 Task: Look for space in Emmiganūr, India from 15th June, 2023 to 21st June, 2023 for 5 adults in price range Rs.14000 to Rs.25000. Place can be entire place with 3 bedrooms having 3 beds and 3 bathrooms. Property type can be house, flat, guest house. Amenities needed are: washing machine. Booking option can be shelf check-in. Required host language is English.
Action: Mouse moved to (444, 115)
Screenshot: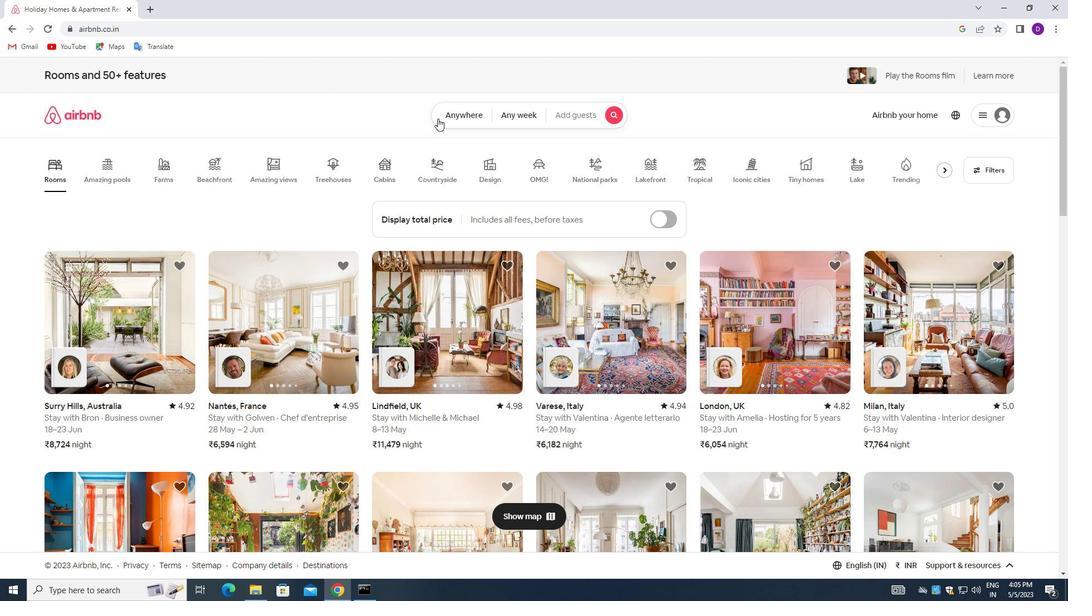 
Action: Mouse pressed left at (444, 115)
Screenshot: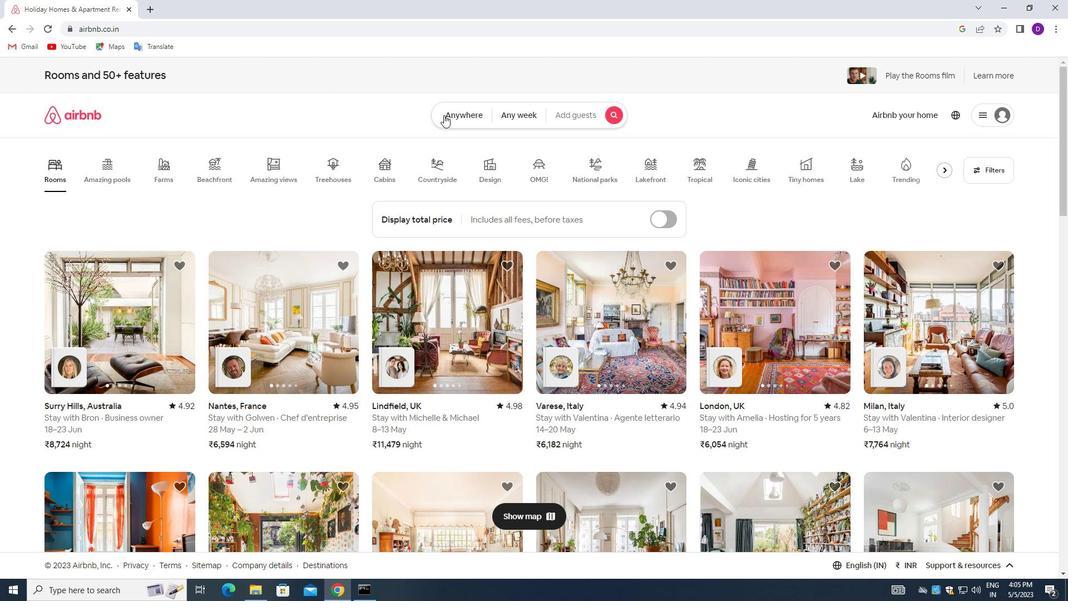 
Action: Mouse moved to (419, 151)
Screenshot: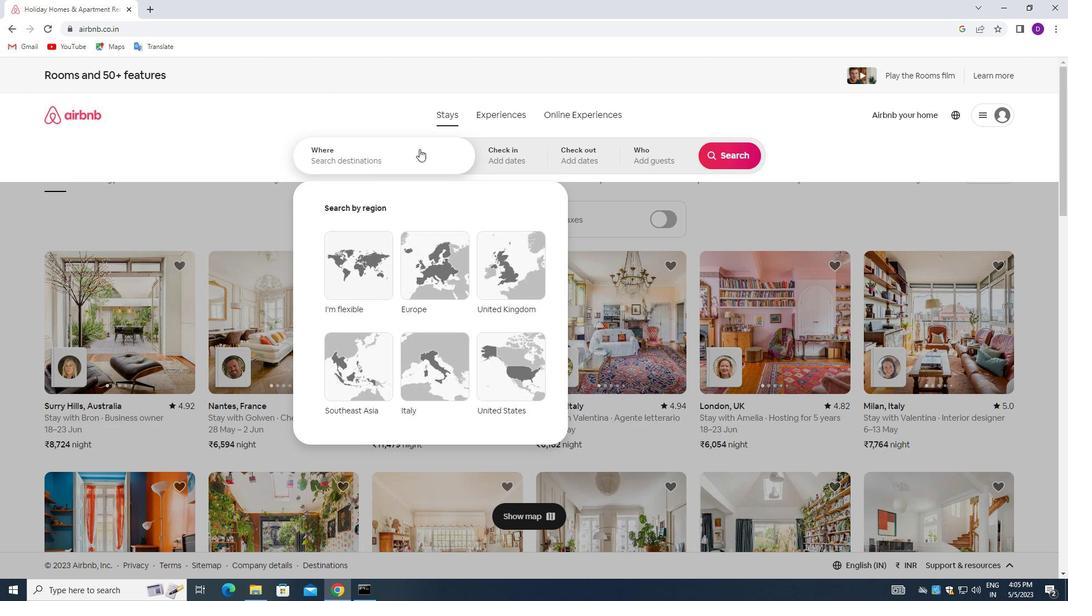 
Action: Mouse pressed left at (419, 151)
Screenshot: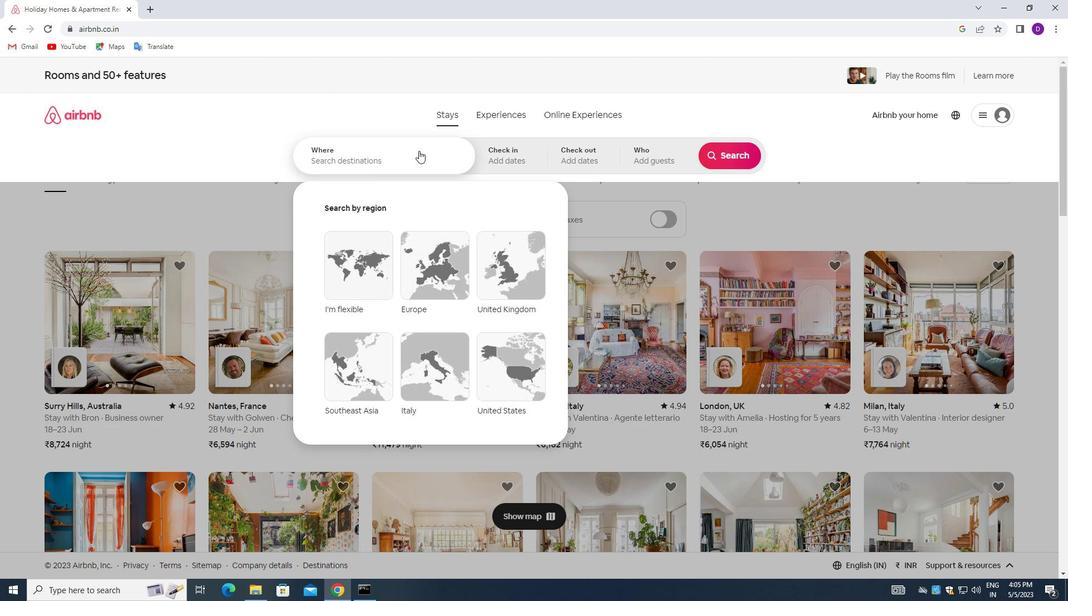 
Action: Mouse moved to (228, 194)
Screenshot: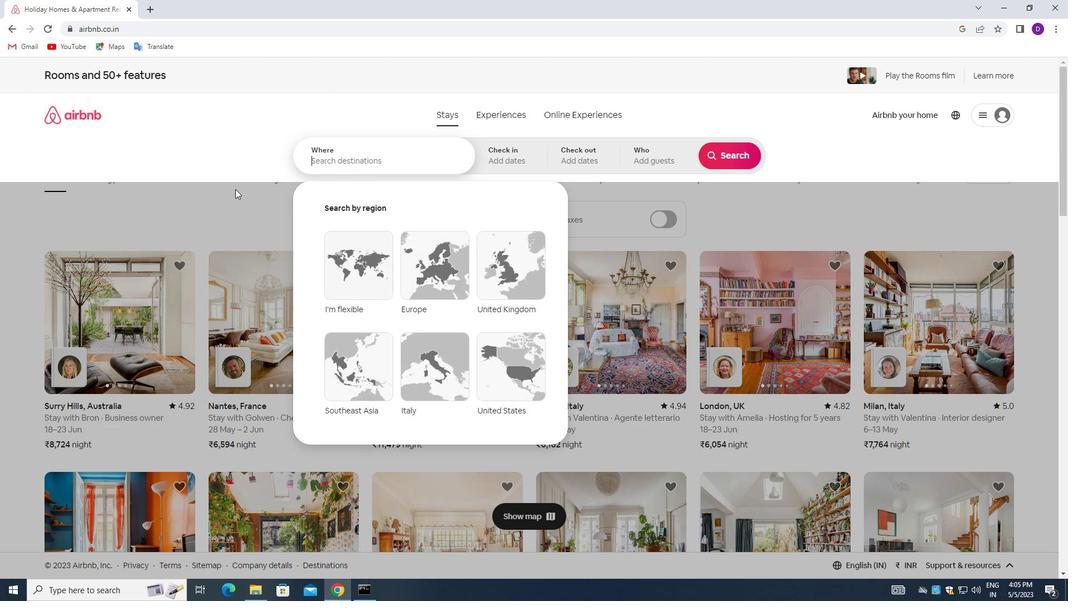 
Action: Key pressed <Key.shift_r>Emmiganur,<Key.space><Key.shift>INDIA<Key.enter>
Screenshot: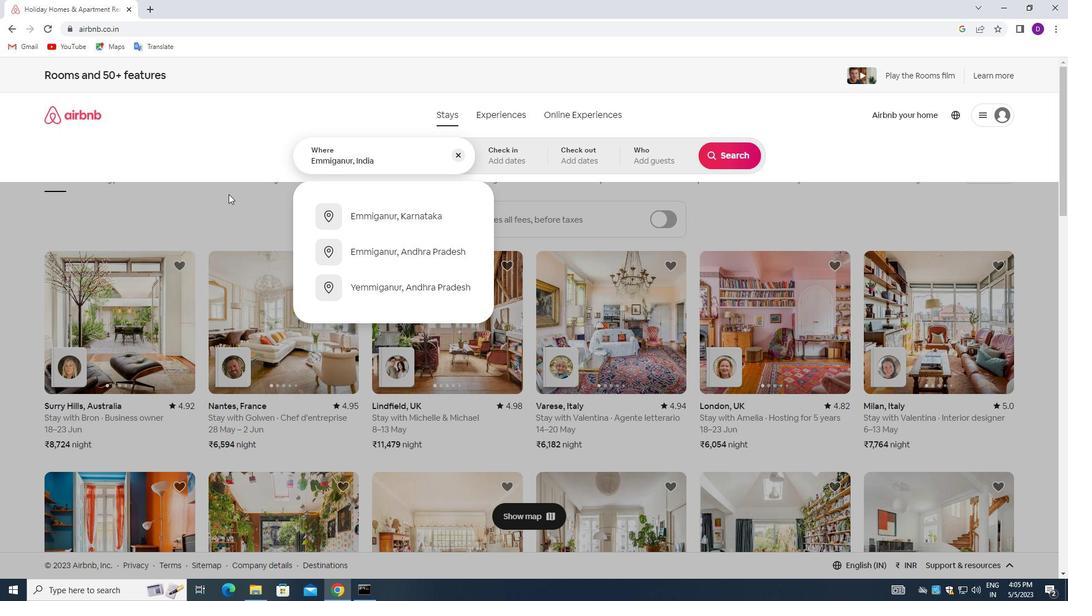 
Action: Mouse moved to (666, 336)
Screenshot: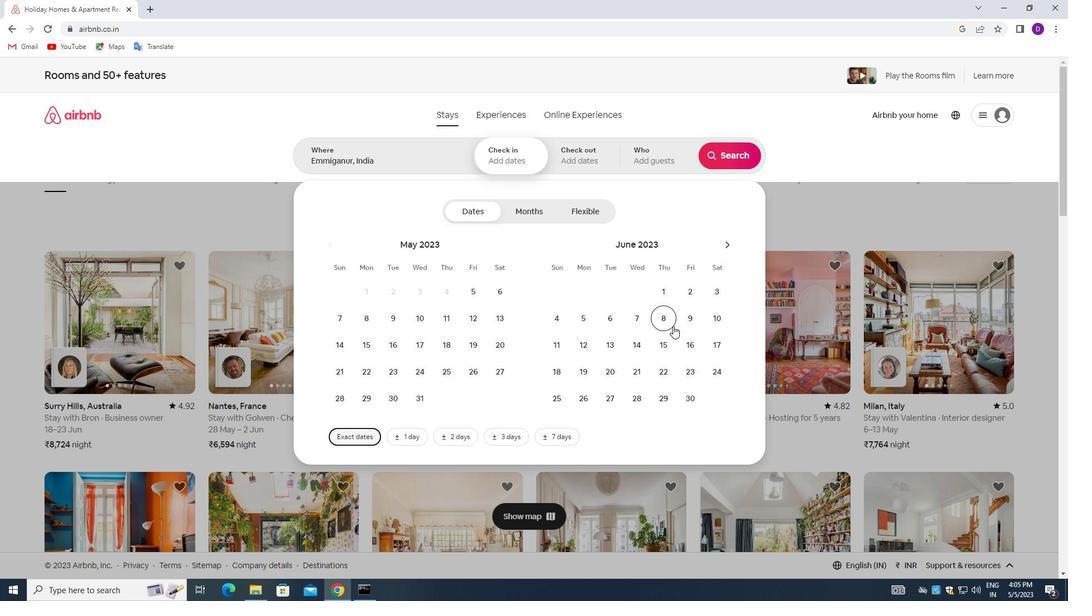 
Action: Mouse pressed left at (666, 336)
Screenshot: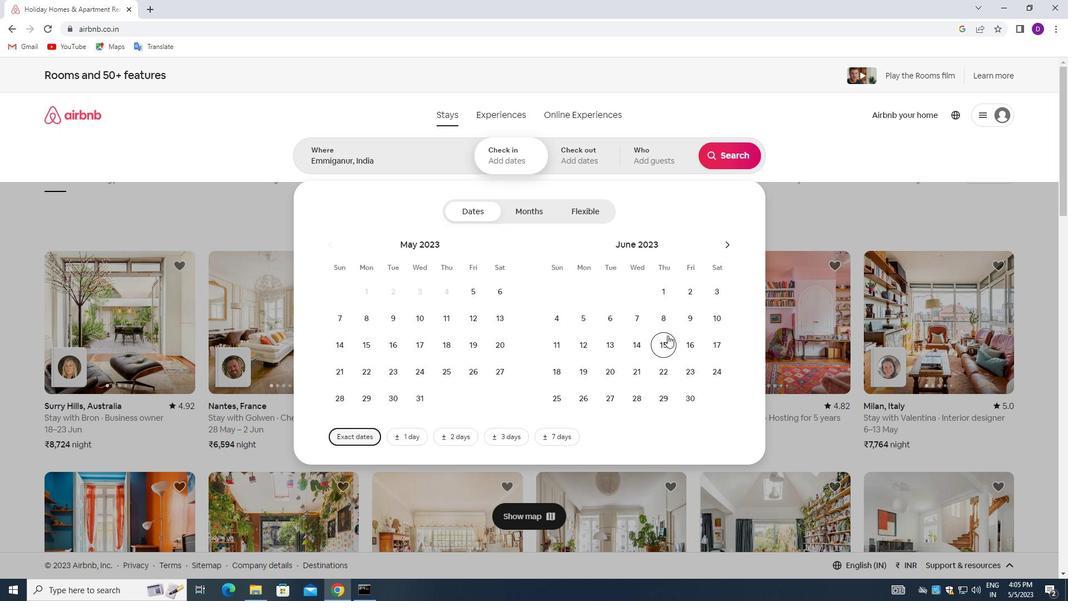 
Action: Mouse moved to (641, 365)
Screenshot: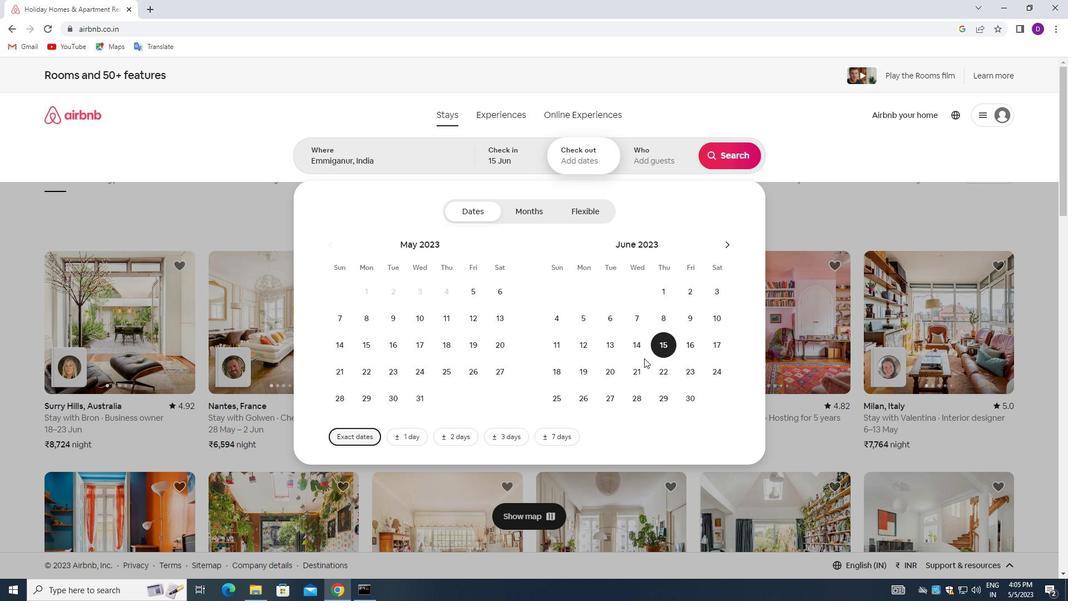 
Action: Mouse pressed left at (641, 365)
Screenshot: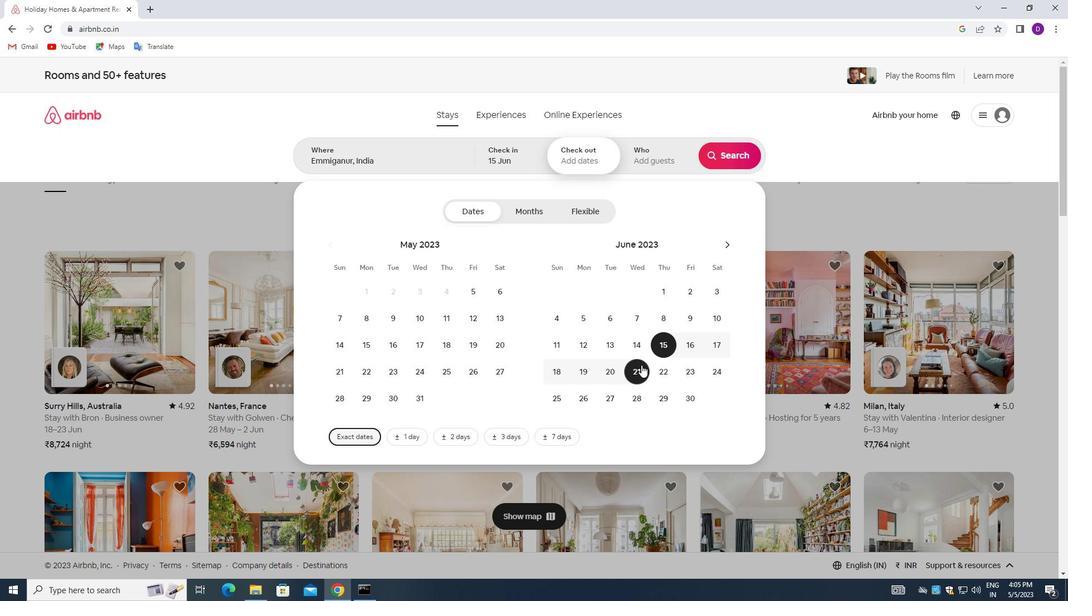 
Action: Mouse moved to (642, 144)
Screenshot: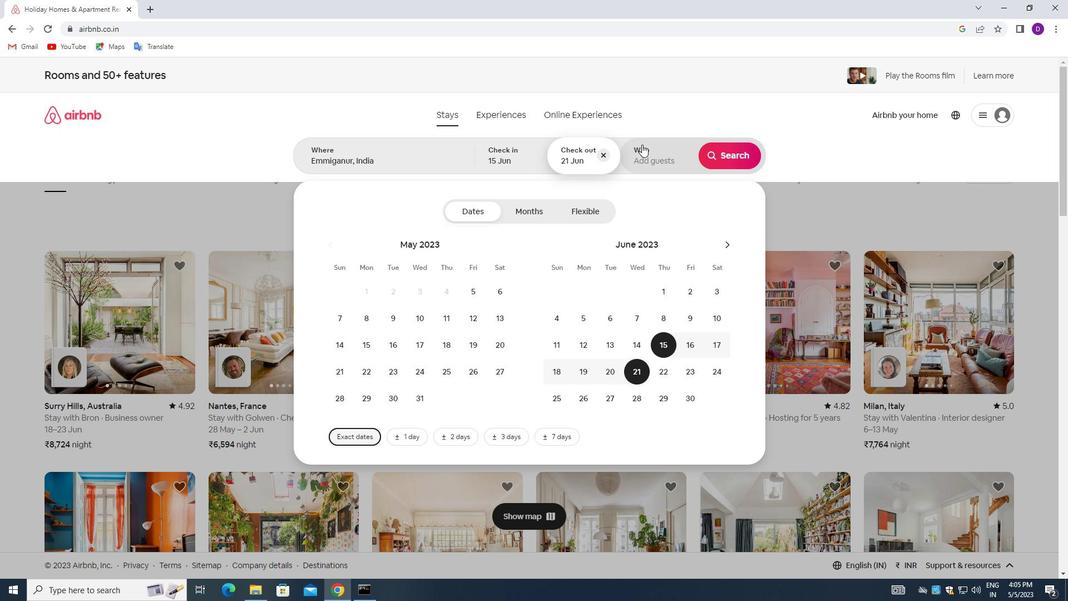 
Action: Mouse pressed left at (642, 144)
Screenshot: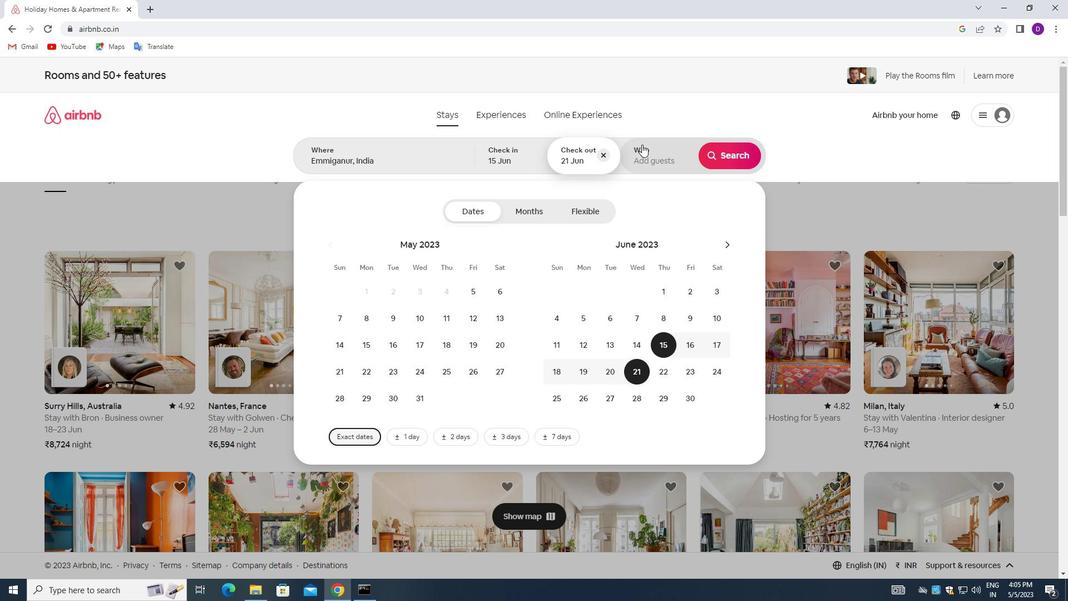 
Action: Mouse moved to (737, 215)
Screenshot: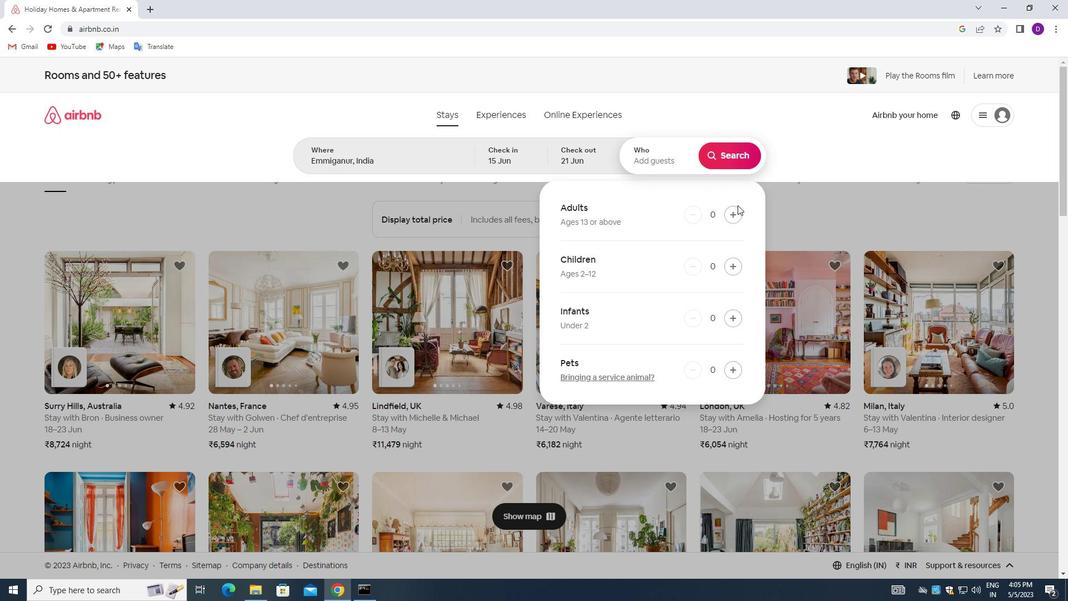 
Action: Mouse pressed left at (737, 215)
Screenshot: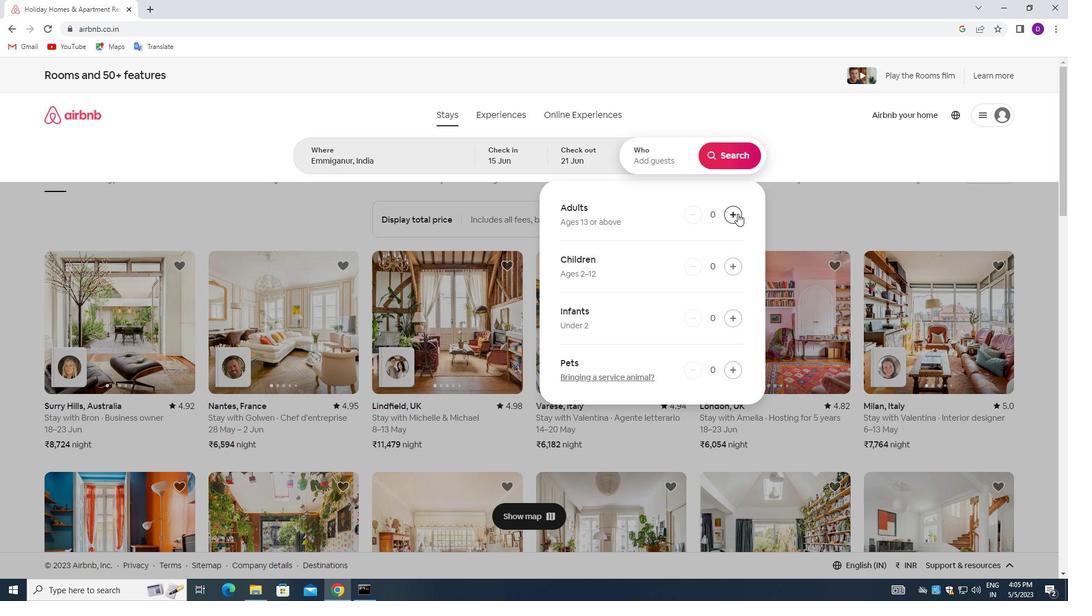 
Action: Mouse moved to (737, 215)
Screenshot: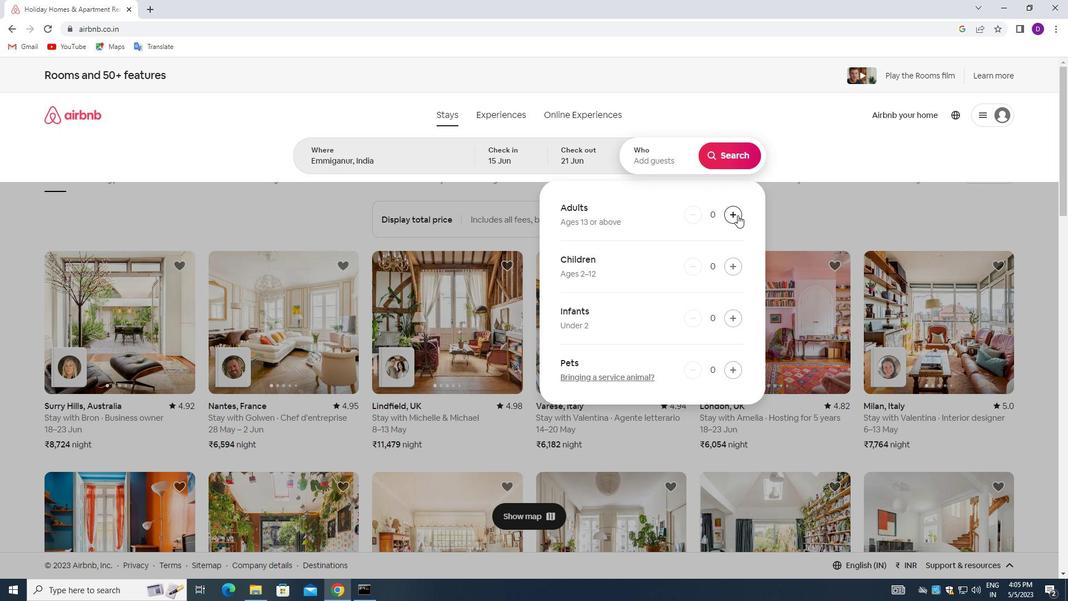 
Action: Mouse pressed left at (737, 215)
Screenshot: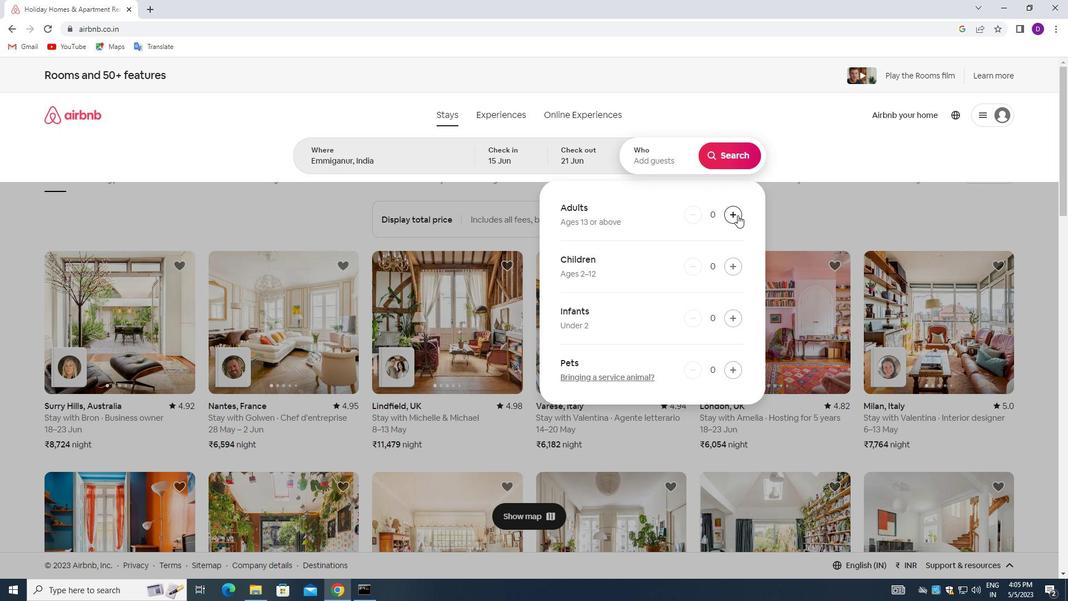 
Action: Mouse moved to (738, 215)
Screenshot: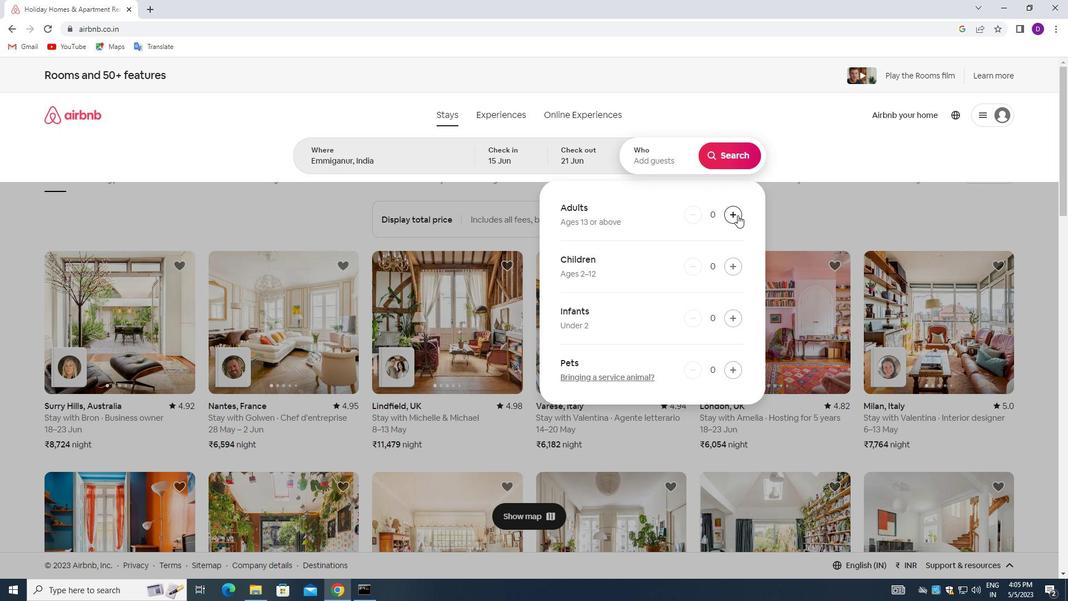 
Action: Mouse pressed left at (738, 215)
Screenshot: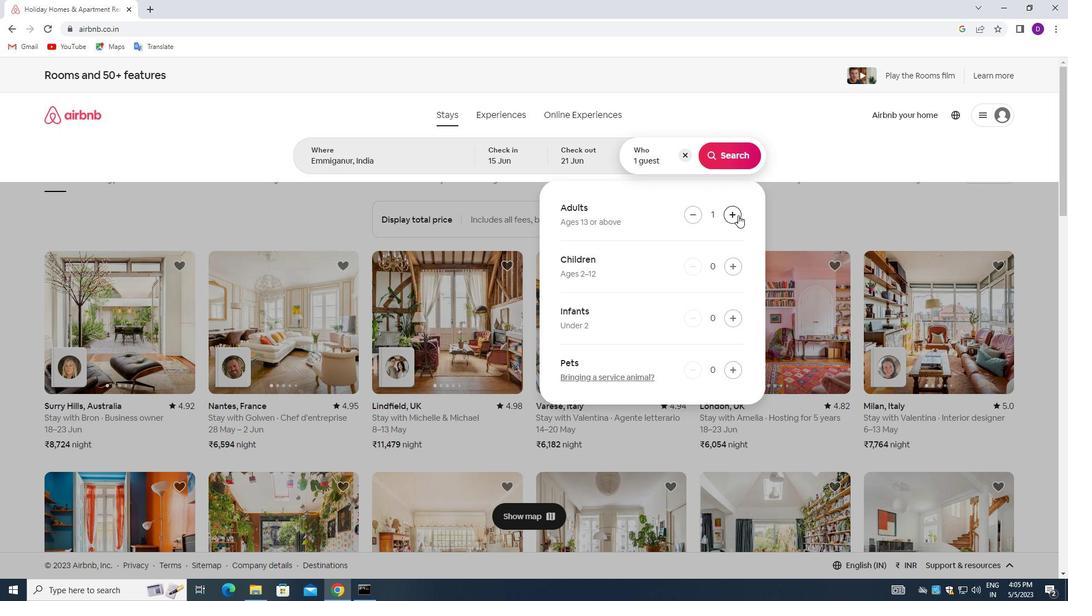 
Action: Mouse moved to (738, 215)
Screenshot: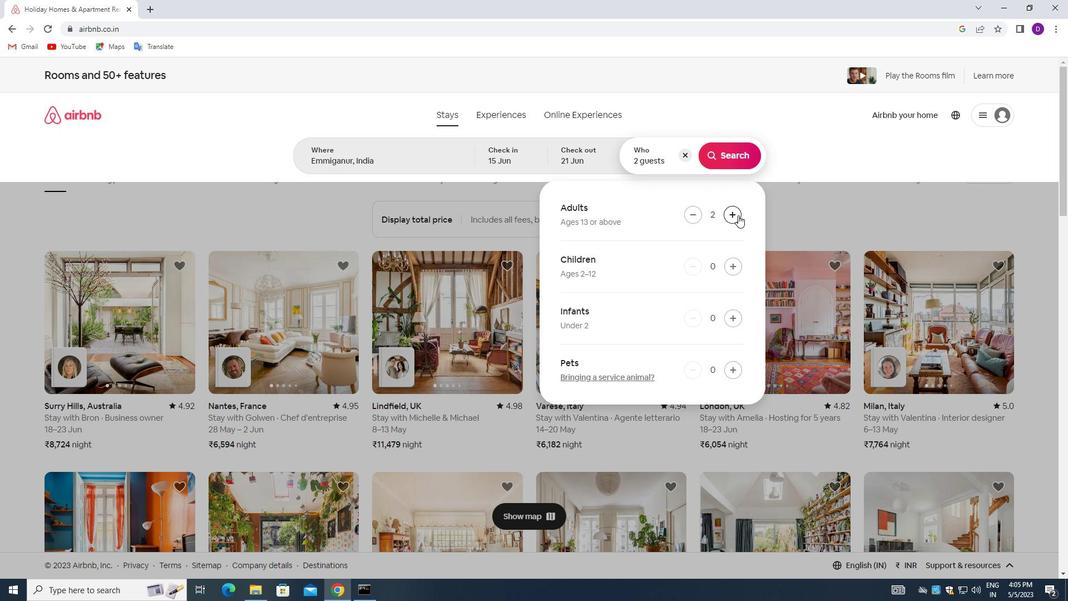 
Action: Mouse pressed left at (738, 215)
Screenshot: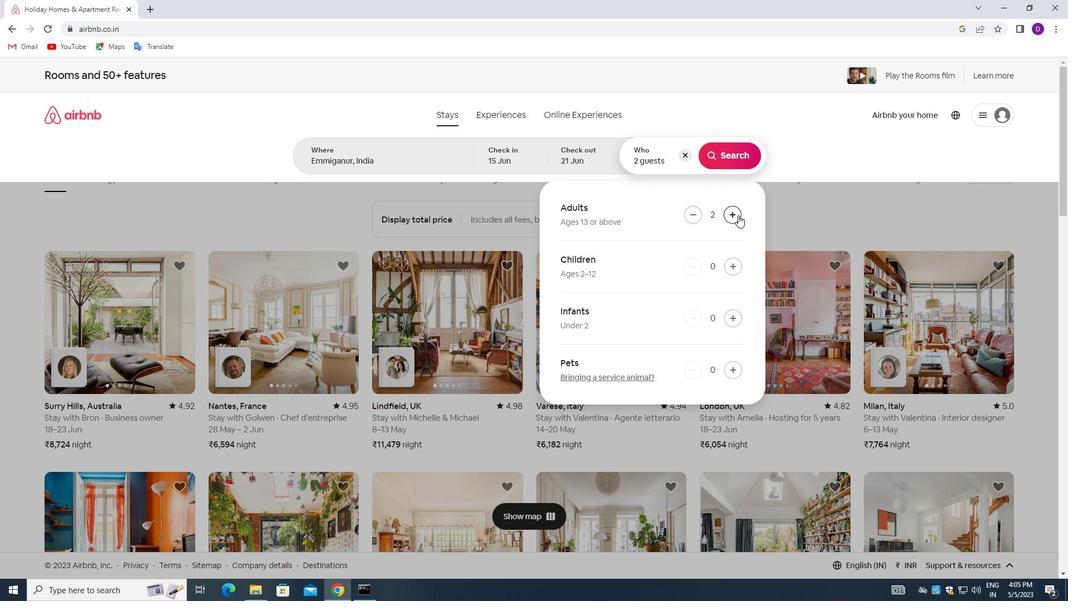 
Action: Mouse moved to (739, 215)
Screenshot: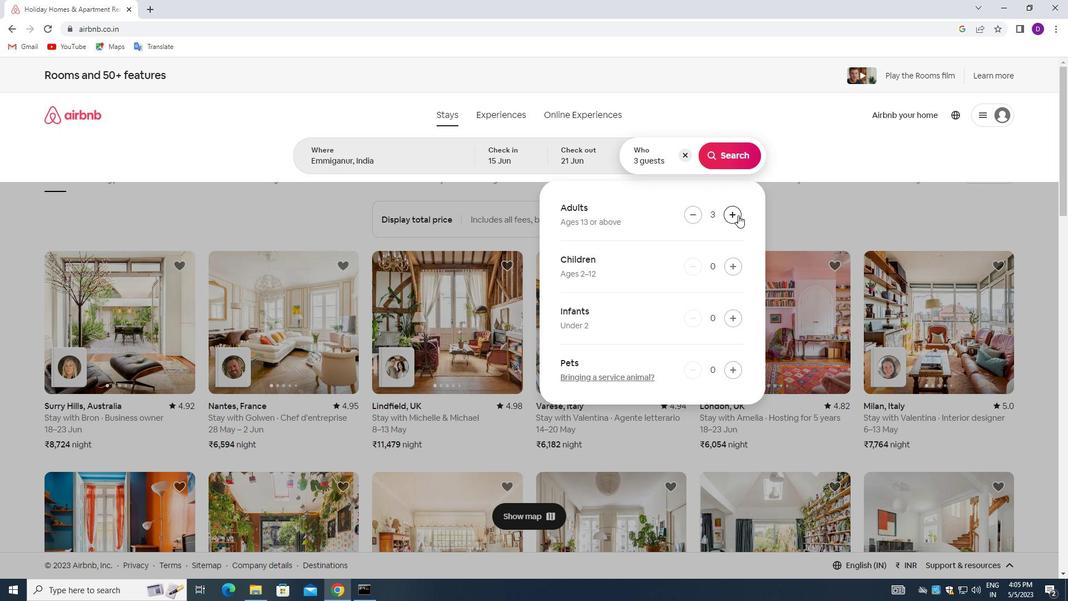 
Action: Mouse pressed left at (739, 215)
Screenshot: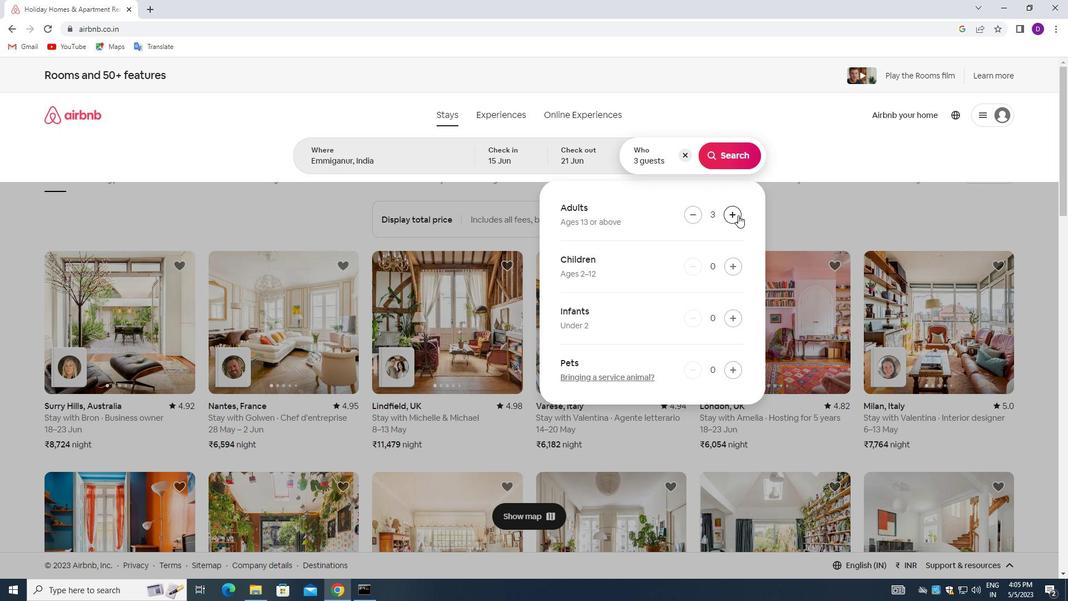 
Action: Mouse moved to (729, 158)
Screenshot: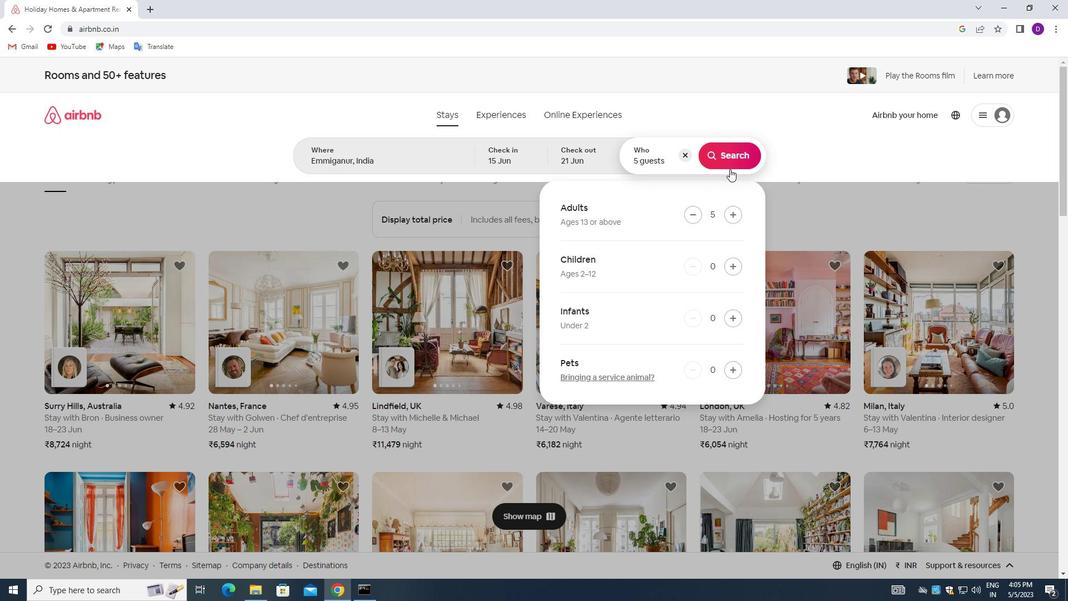 
Action: Mouse pressed left at (729, 158)
Screenshot: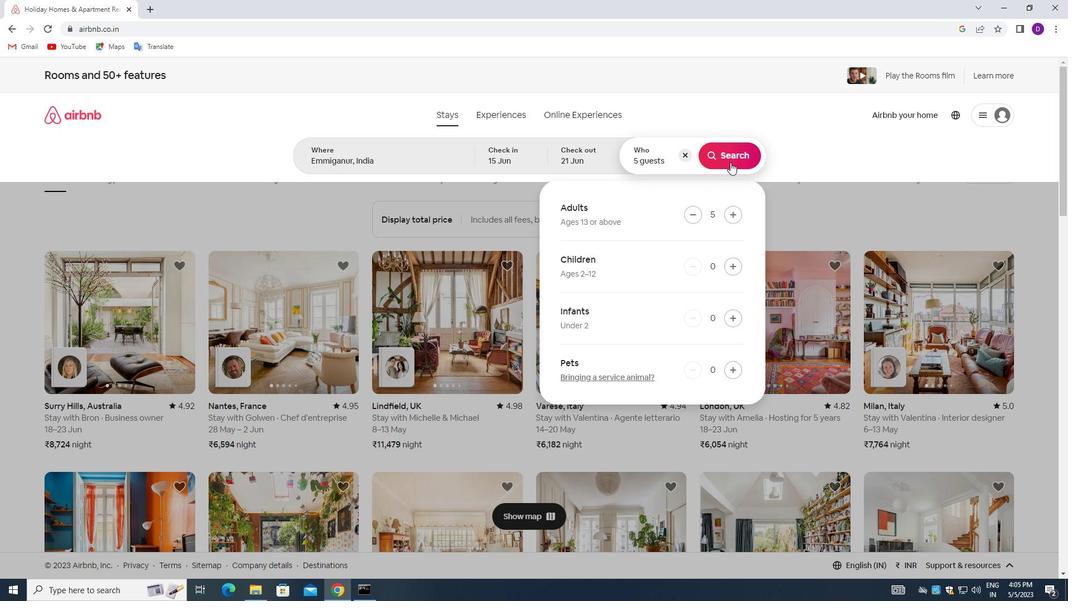 
Action: Mouse moved to (1009, 121)
Screenshot: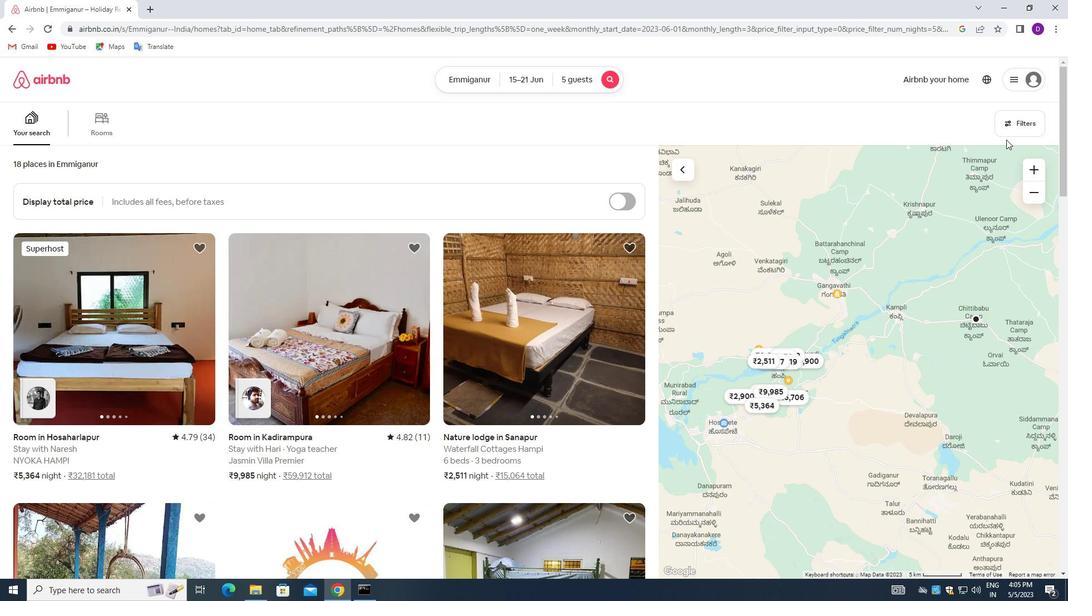 
Action: Mouse pressed left at (1009, 121)
Screenshot: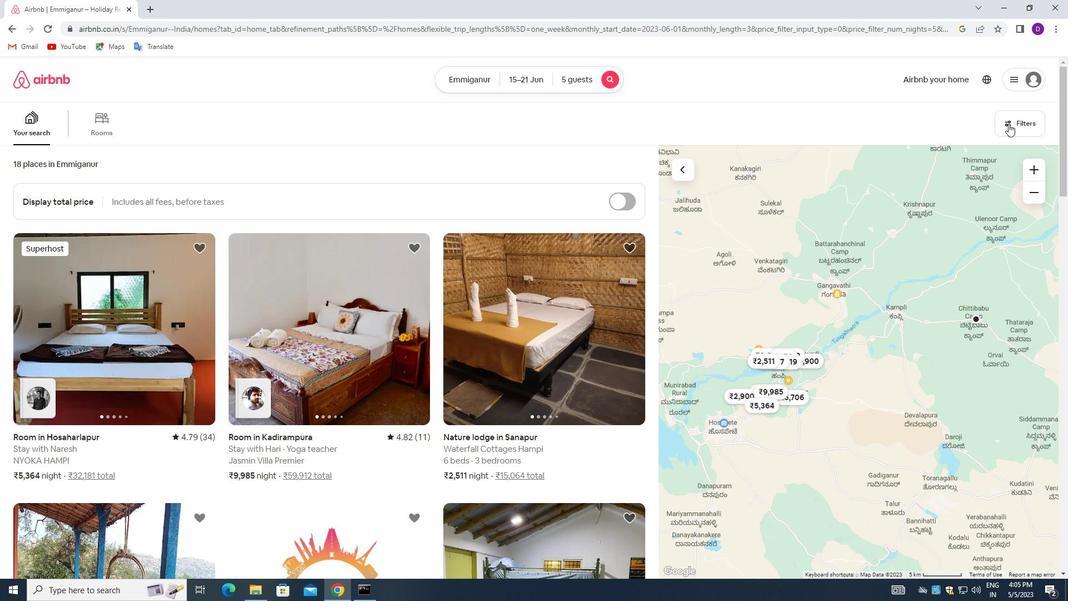 
Action: Mouse moved to (385, 396)
Screenshot: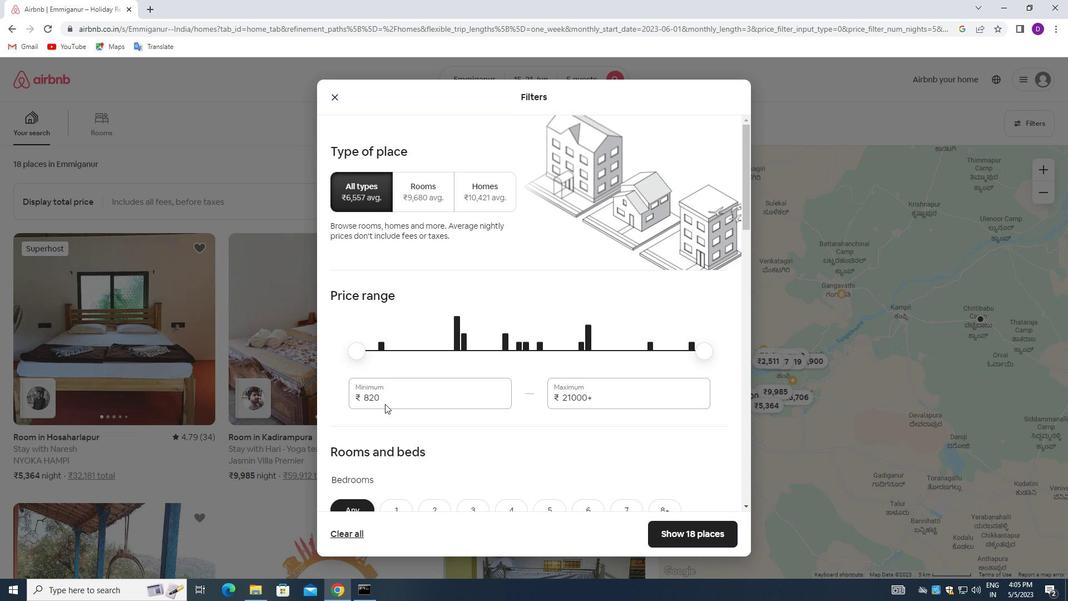 
Action: Mouse pressed left at (385, 396)
Screenshot: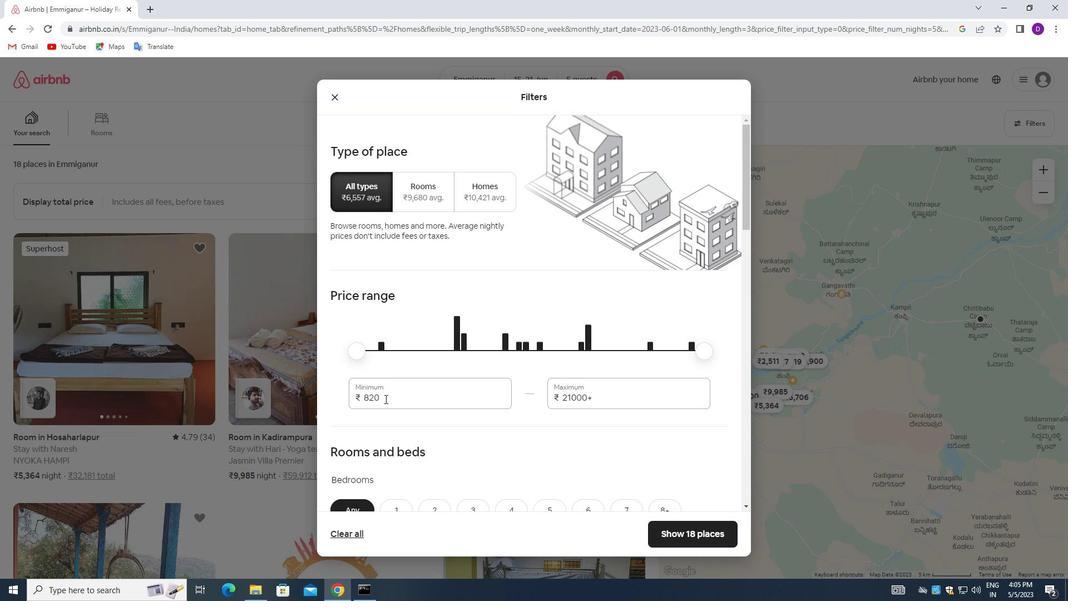 
Action: Mouse pressed left at (385, 396)
Screenshot: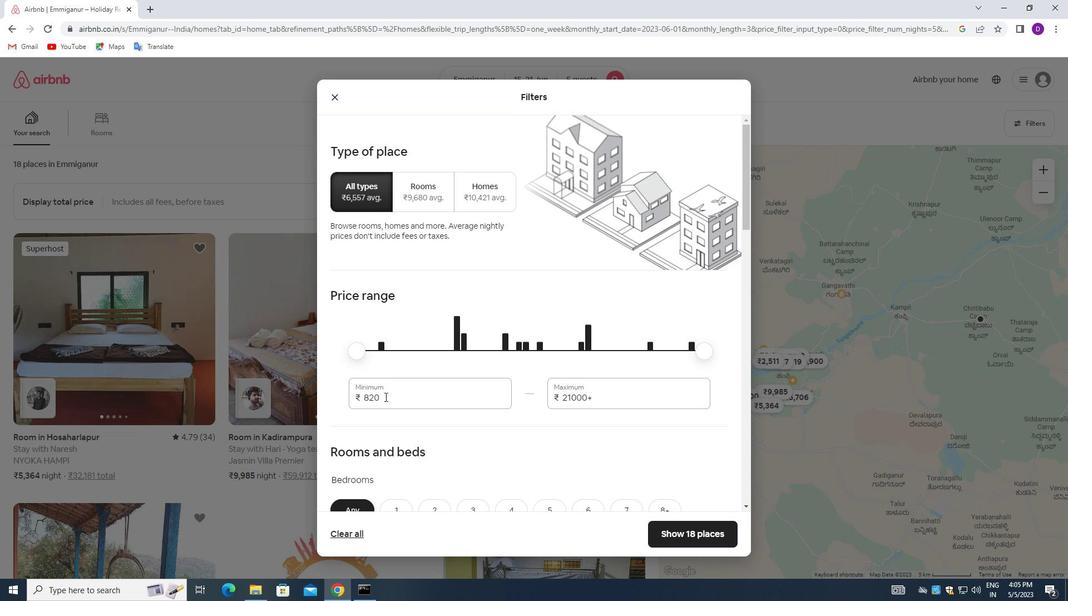 
Action: Key pressed 14000<Key.tab>25000
Screenshot: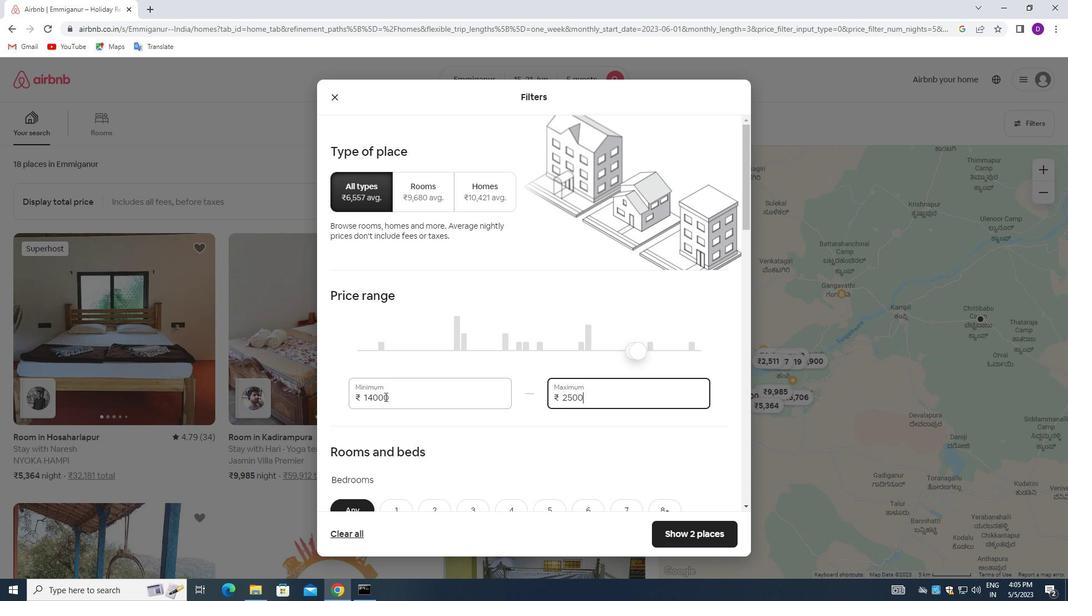 
Action: Mouse moved to (509, 448)
Screenshot: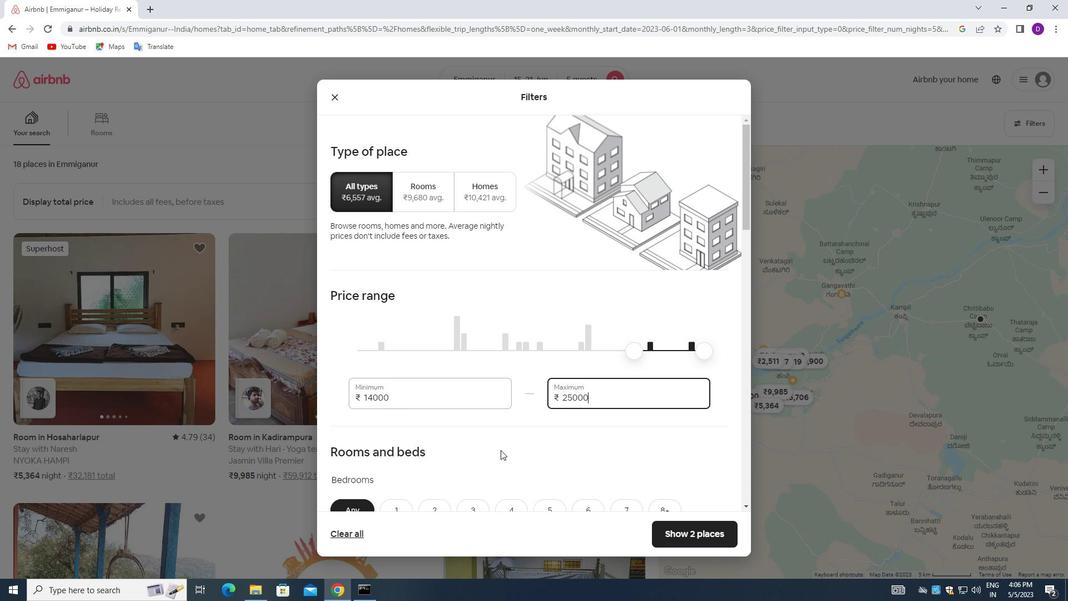 
Action: Mouse scrolled (509, 448) with delta (0, 0)
Screenshot: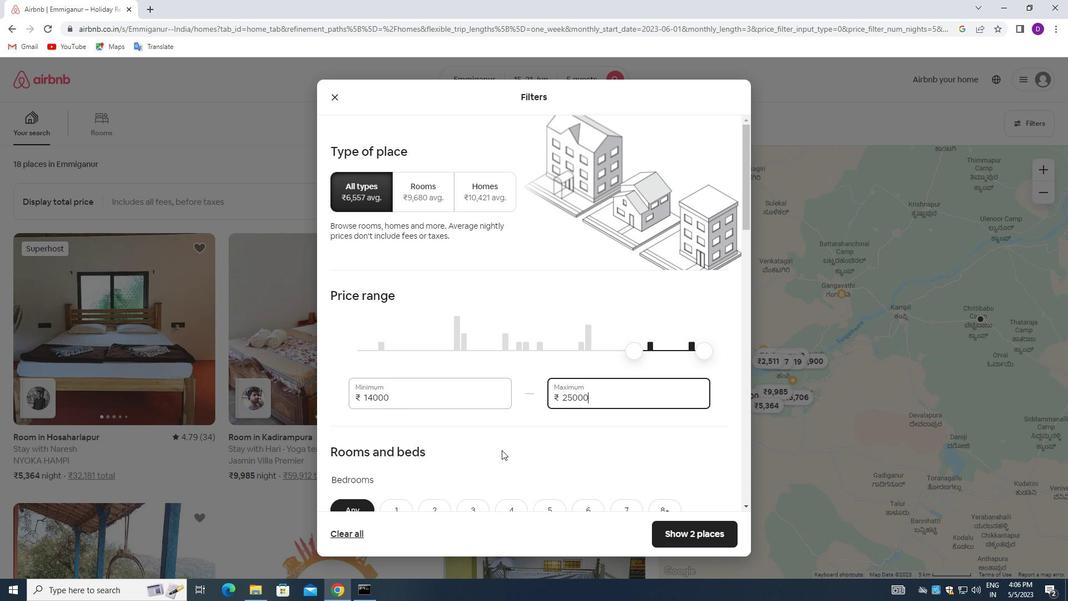 
Action: Mouse scrolled (509, 448) with delta (0, 0)
Screenshot: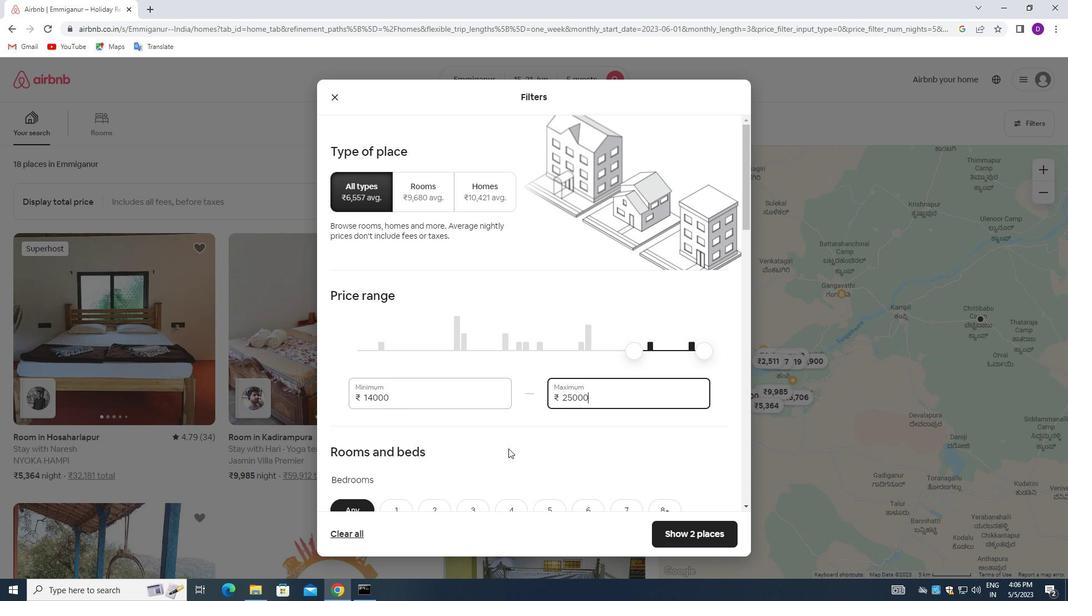
Action: Mouse scrolled (509, 448) with delta (0, 0)
Screenshot: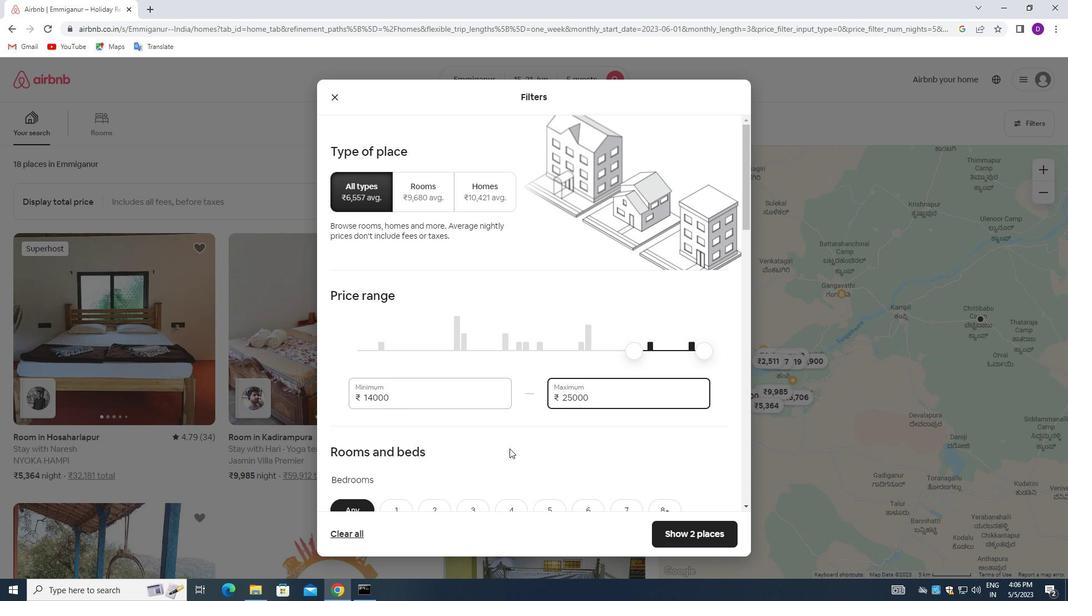 
Action: Mouse moved to (479, 348)
Screenshot: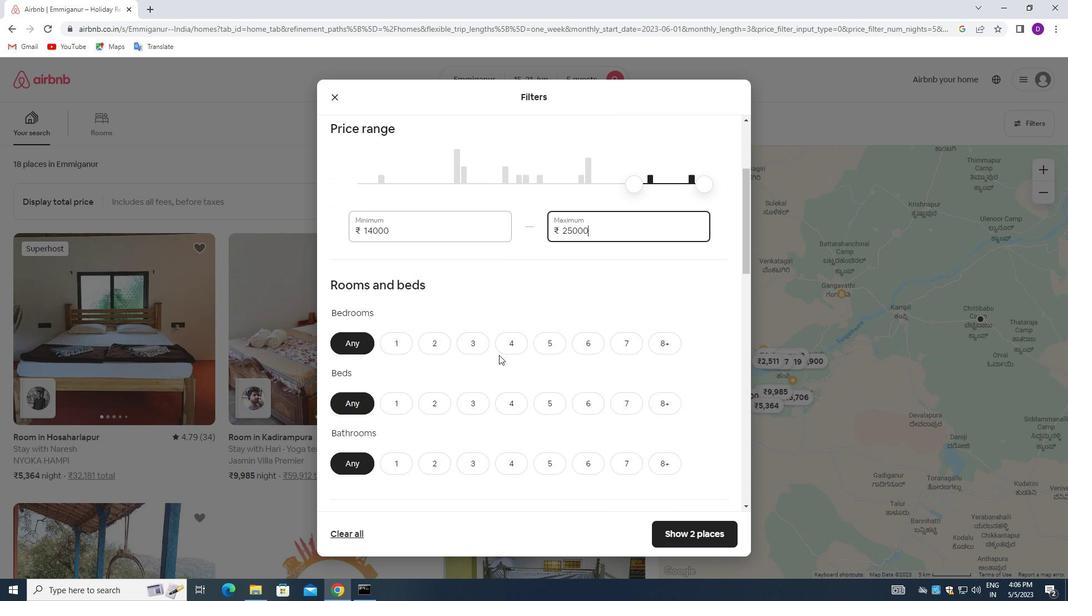 
Action: Mouse pressed left at (479, 348)
Screenshot: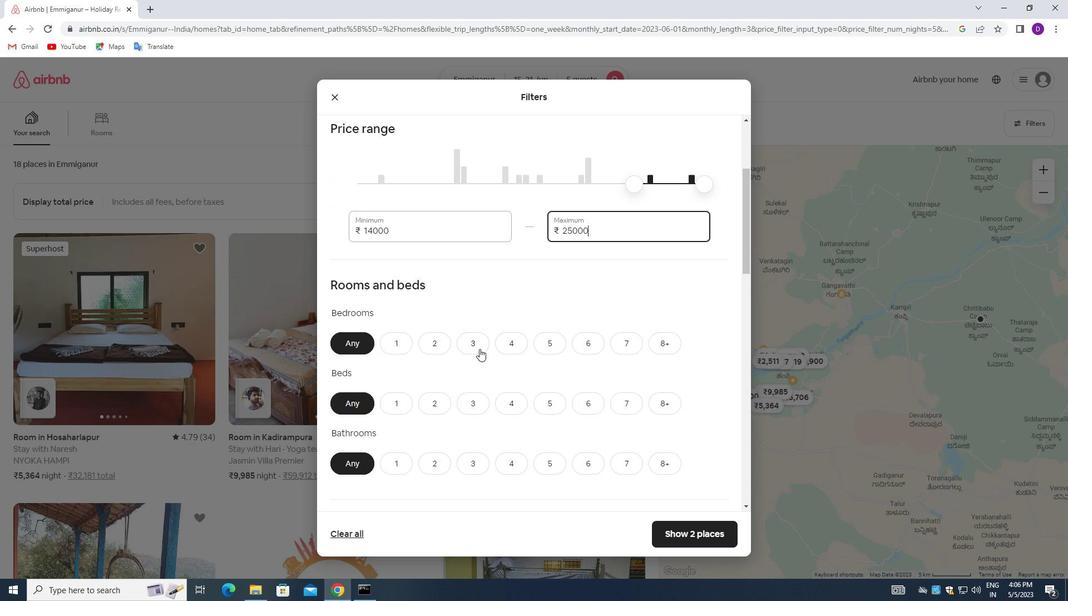 
Action: Mouse moved to (481, 398)
Screenshot: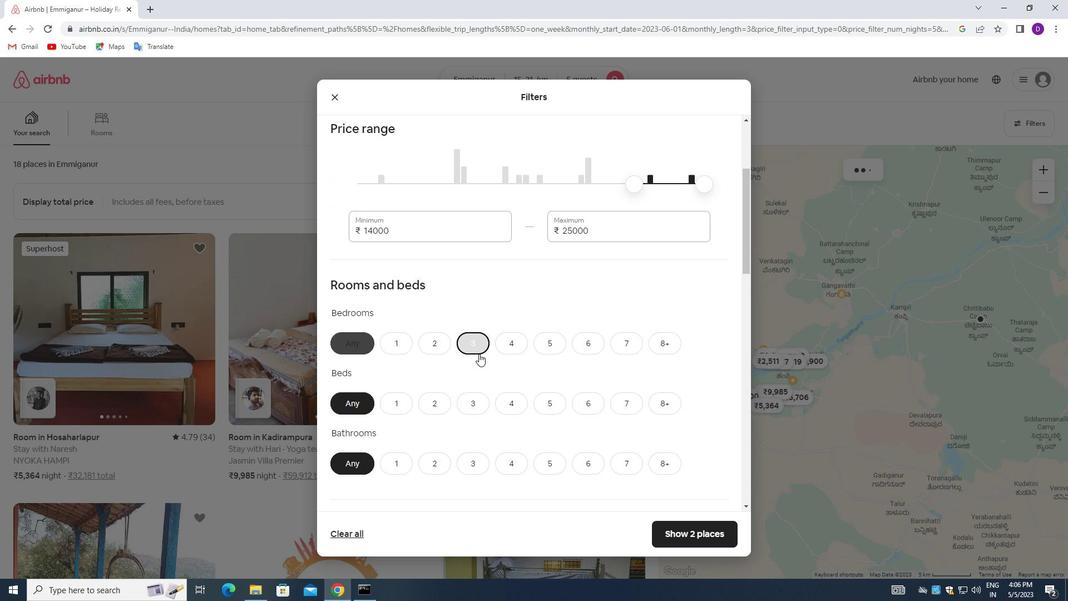 
Action: Mouse pressed left at (481, 398)
Screenshot: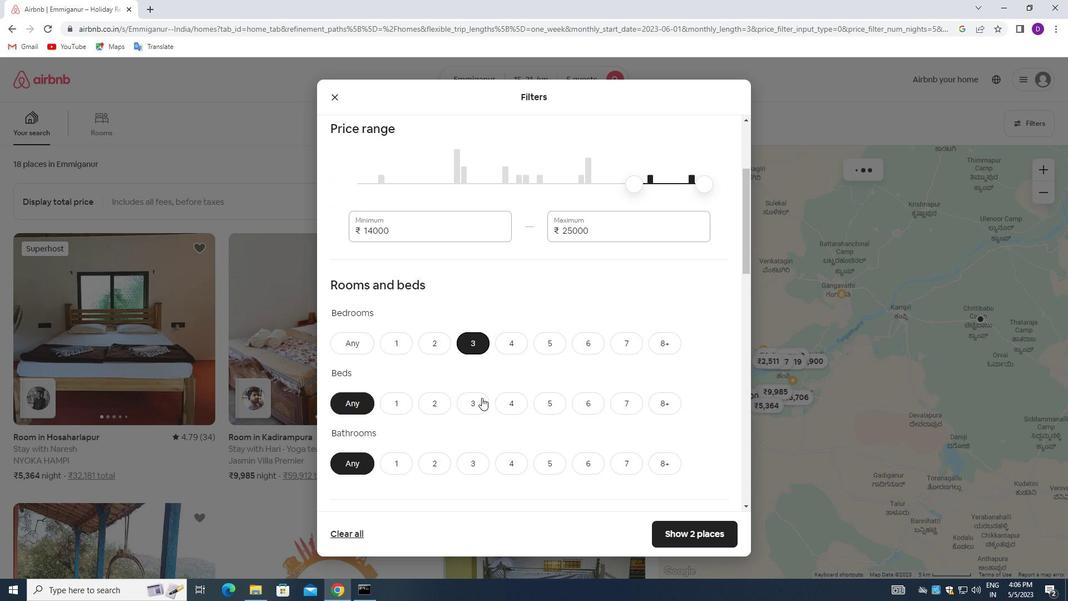 
Action: Mouse moved to (473, 470)
Screenshot: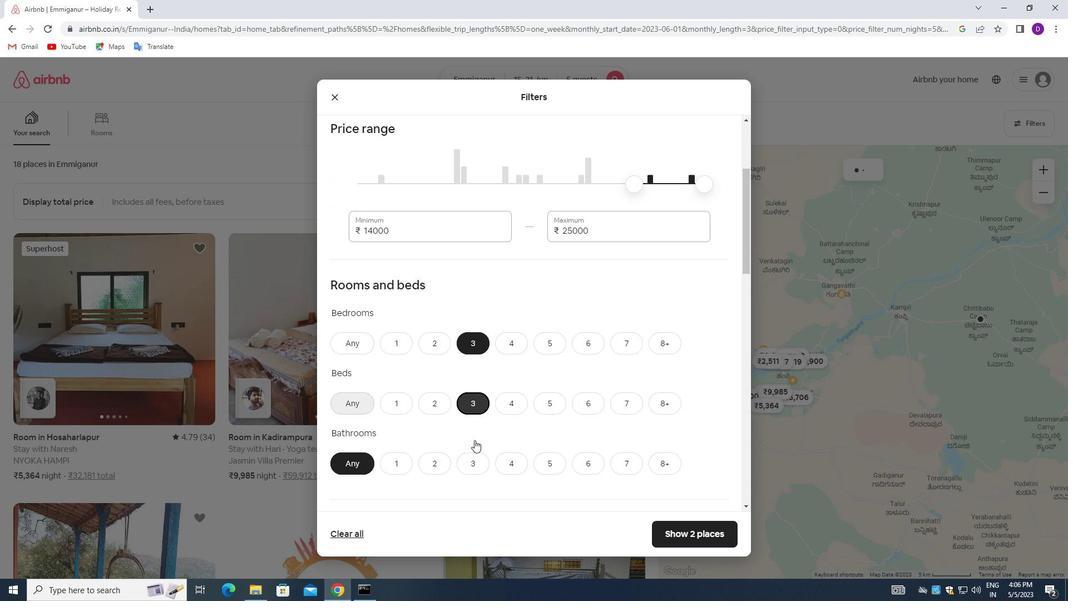 
Action: Mouse pressed left at (473, 470)
Screenshot: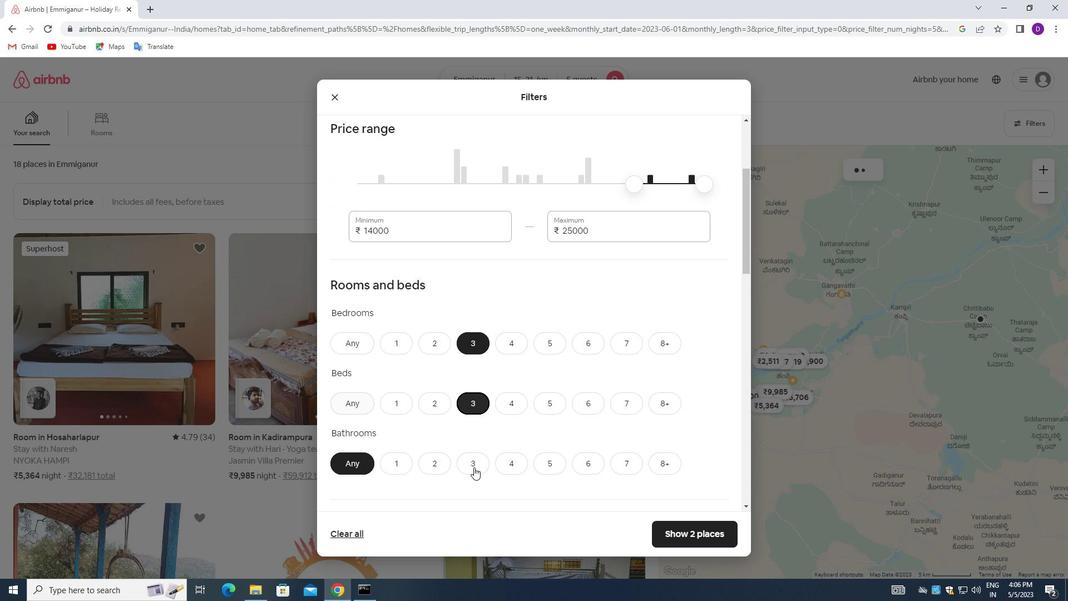 
Action: Mouse moved to (475, 394)
Screenshot: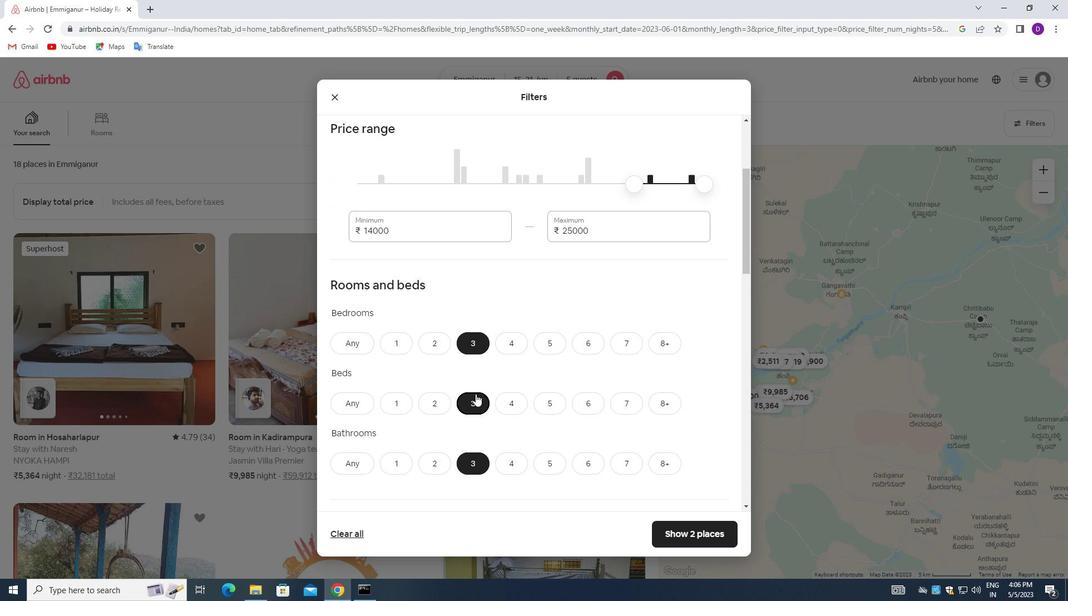 
Action: Mouse scrolled (475, 393) with delta (0, 0)
Screenshot: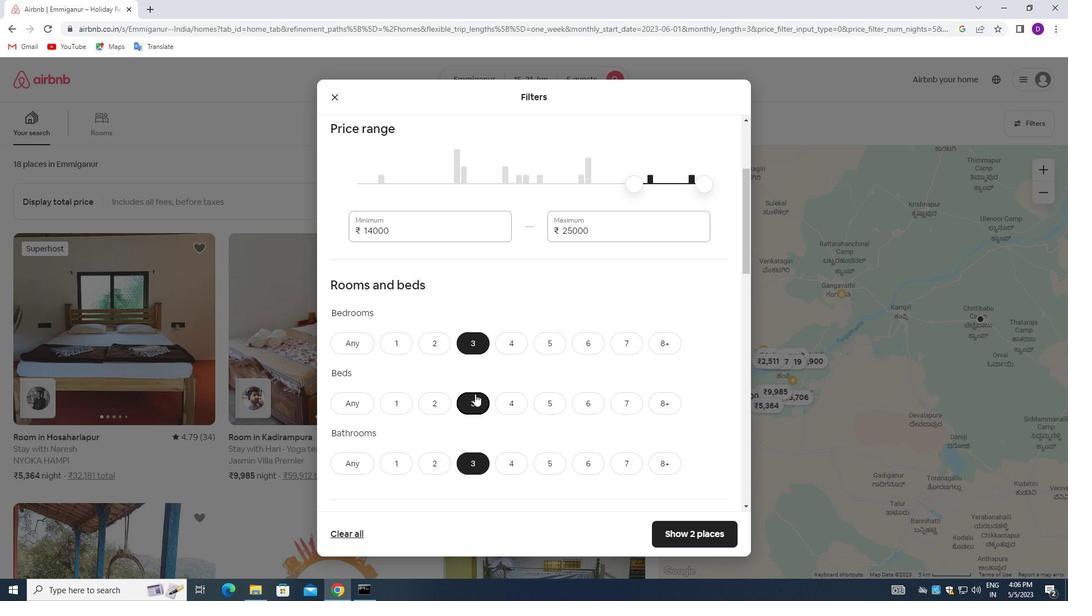 
Action: Mouse scrolled (475, 393) with delta (0, 0)
Screenshot: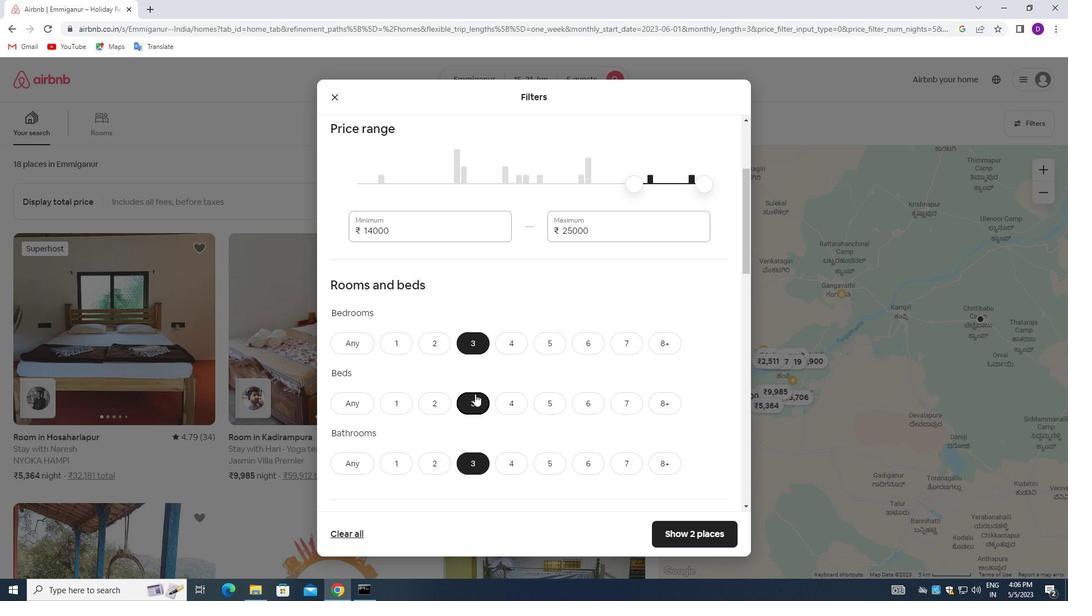 
Action: Mouse scrolled (475, 393) with delta (0, 0)
Screenshot: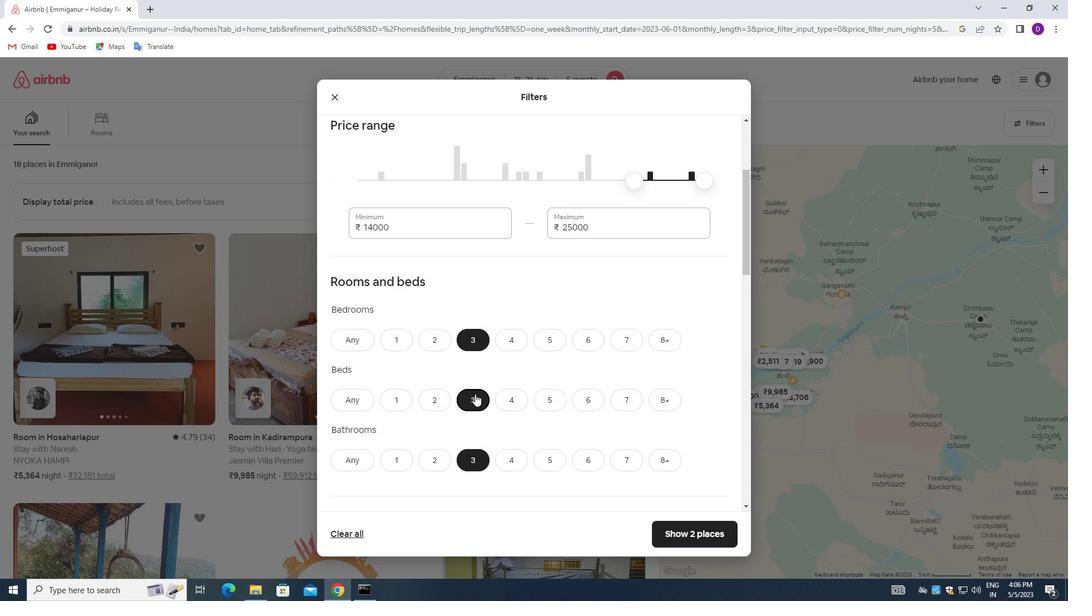 
Action: Mouse moved to (475, 394)
Screenshot: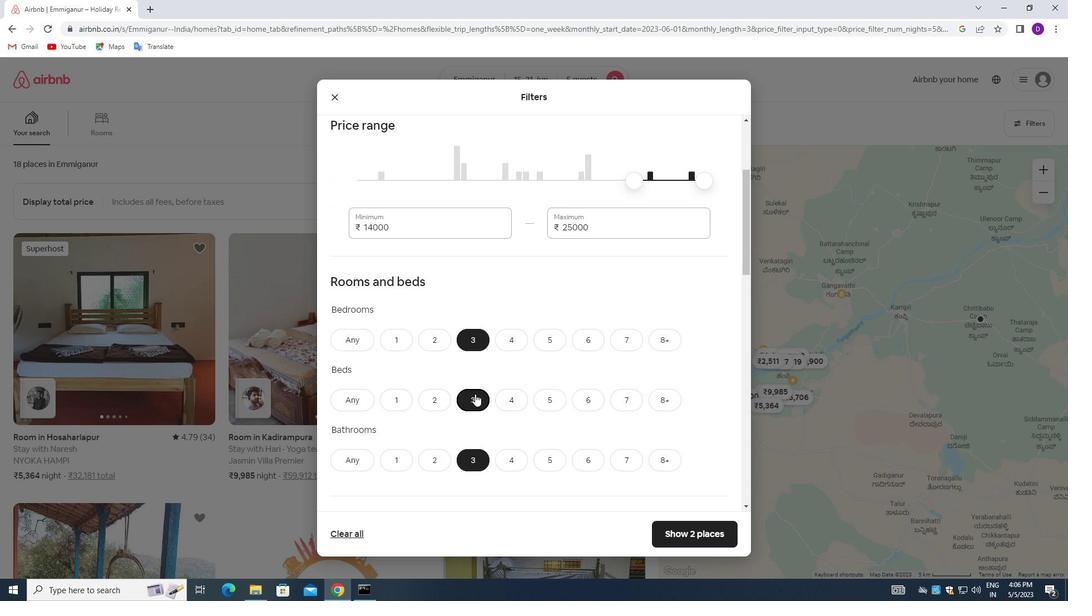 
Action: Mouse scrolled (475, 393) with delta (0, 0)
Screenshot: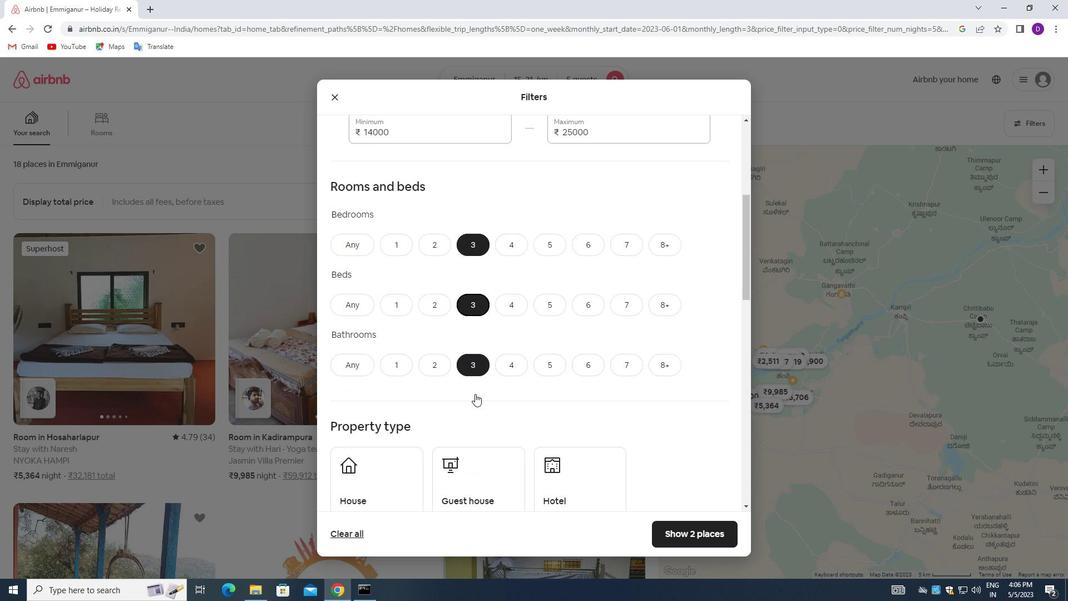 
Action: Mouse moved to (397, 355)
Screenshot: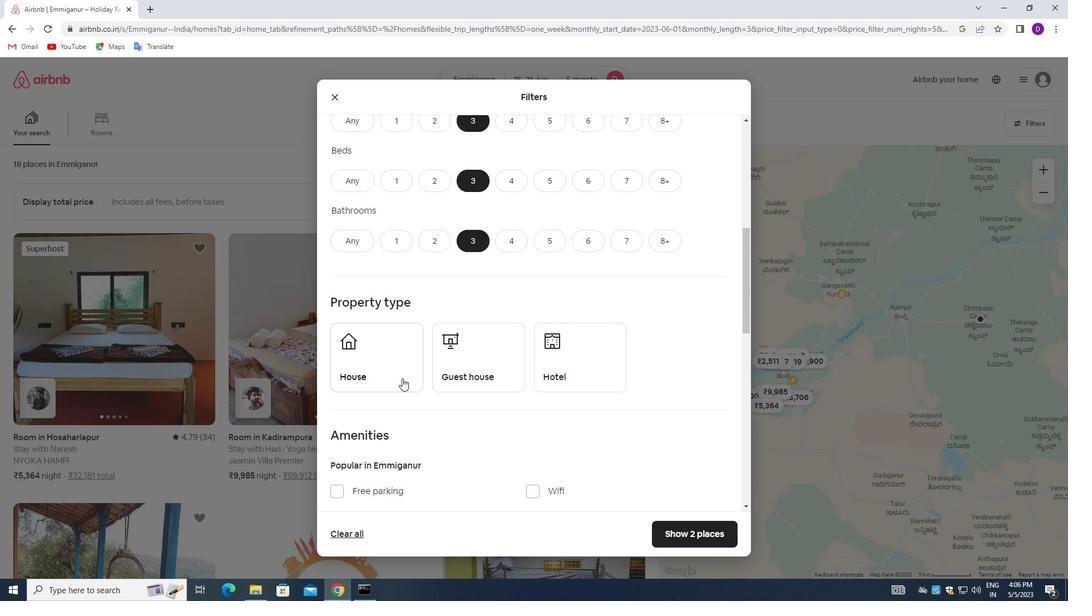 
Action: Mouse pressed left at (397, 355)
Screenshot: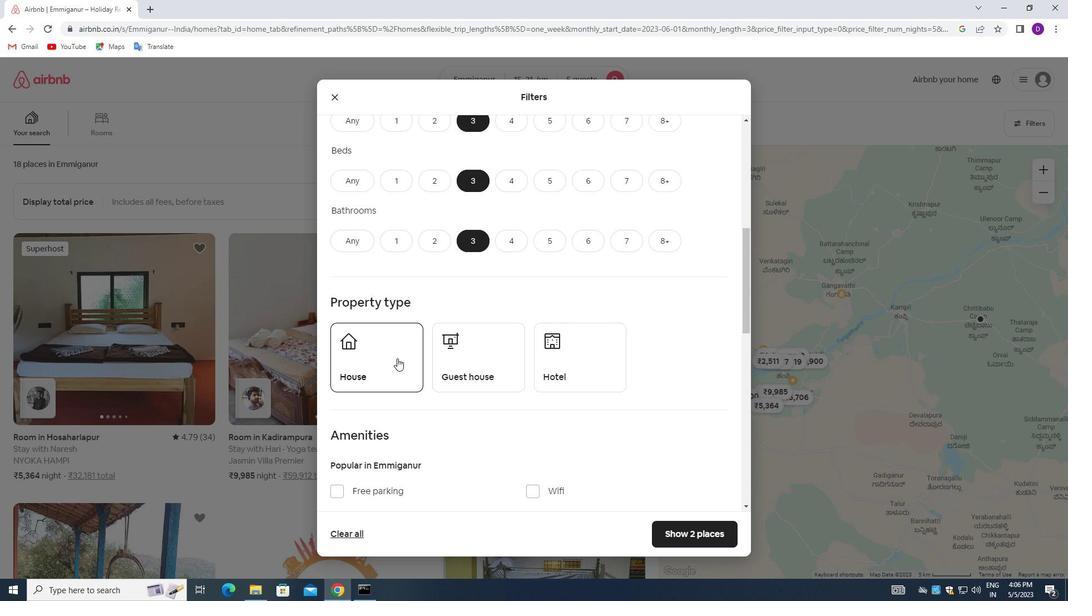 
Action: Mouse moved to (466, 362)
Screenshot: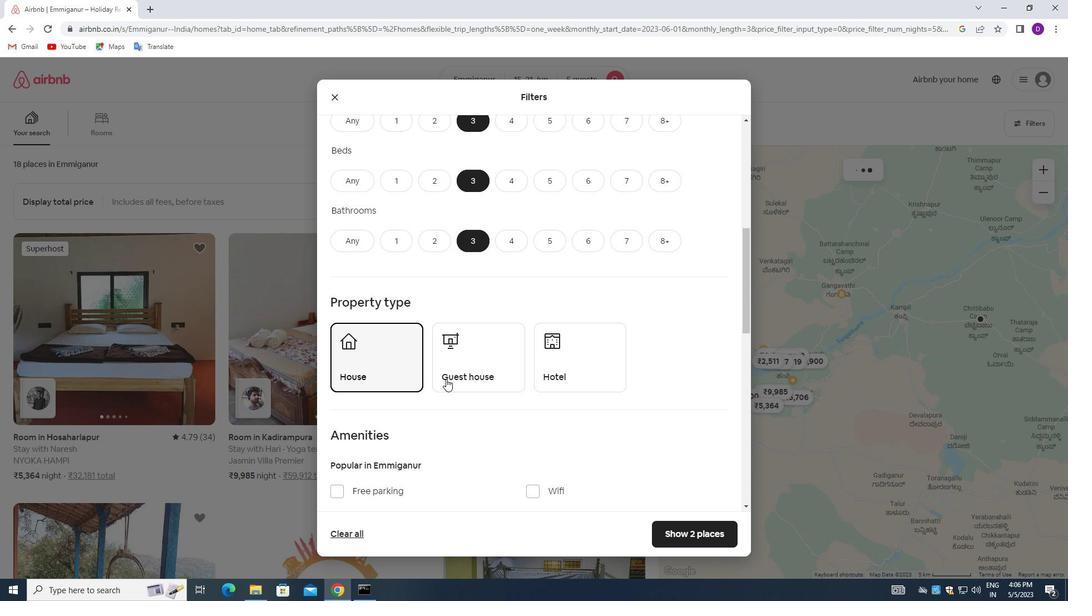 
Action: Mouse pressed left at (466, 362)
Screenshot: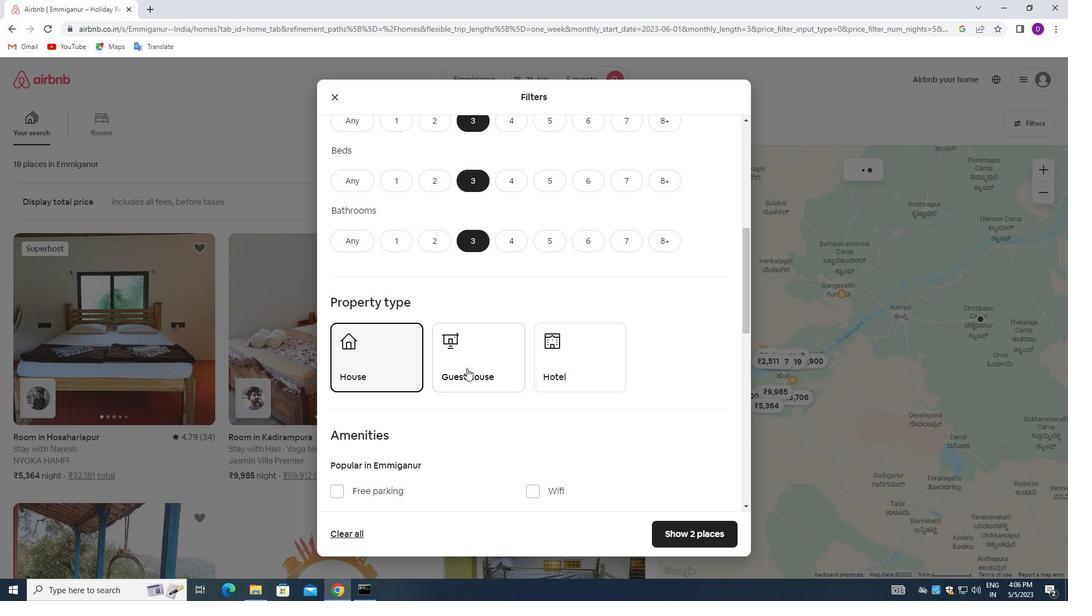 
Action: Mouse moved to (528, 379)
Screenshot: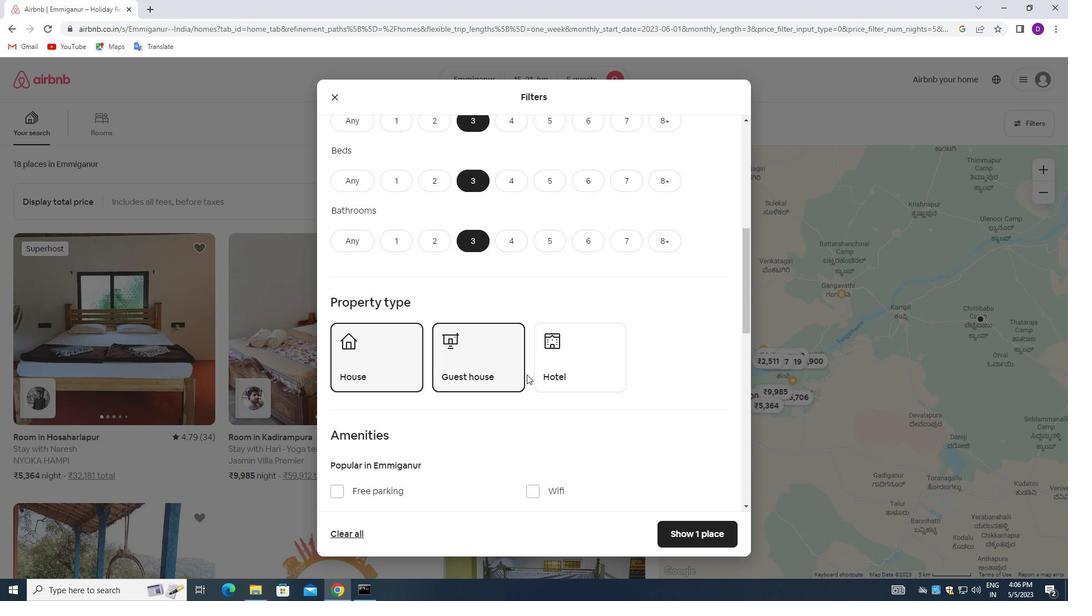 
Action: Mouse scrolled (528, 379) with delta (0, 0)
Screenshot: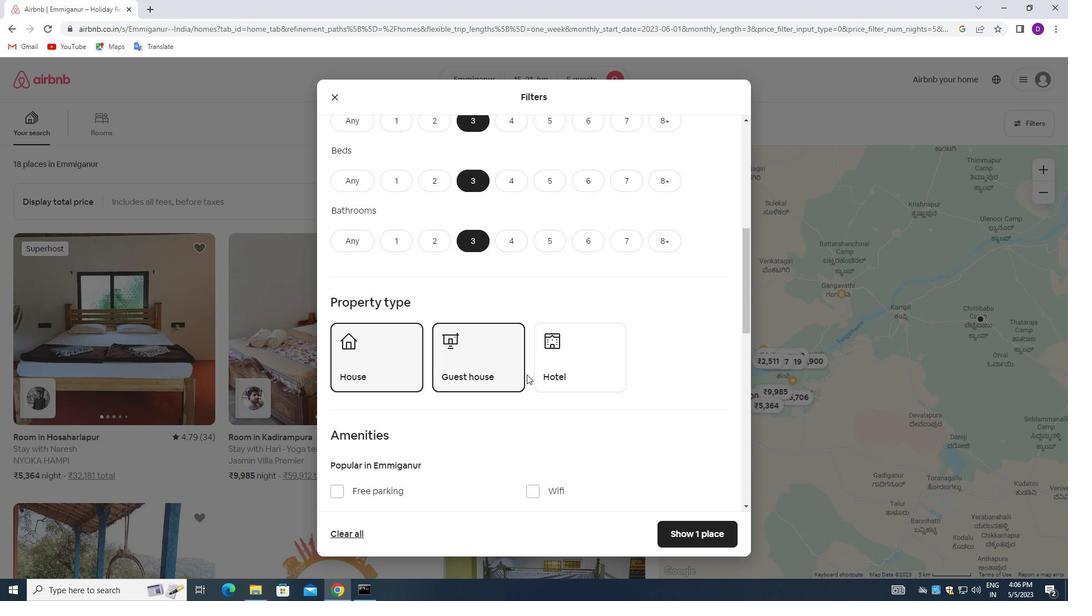 
Action: Mouse moved to (528, 380)
Screenshot: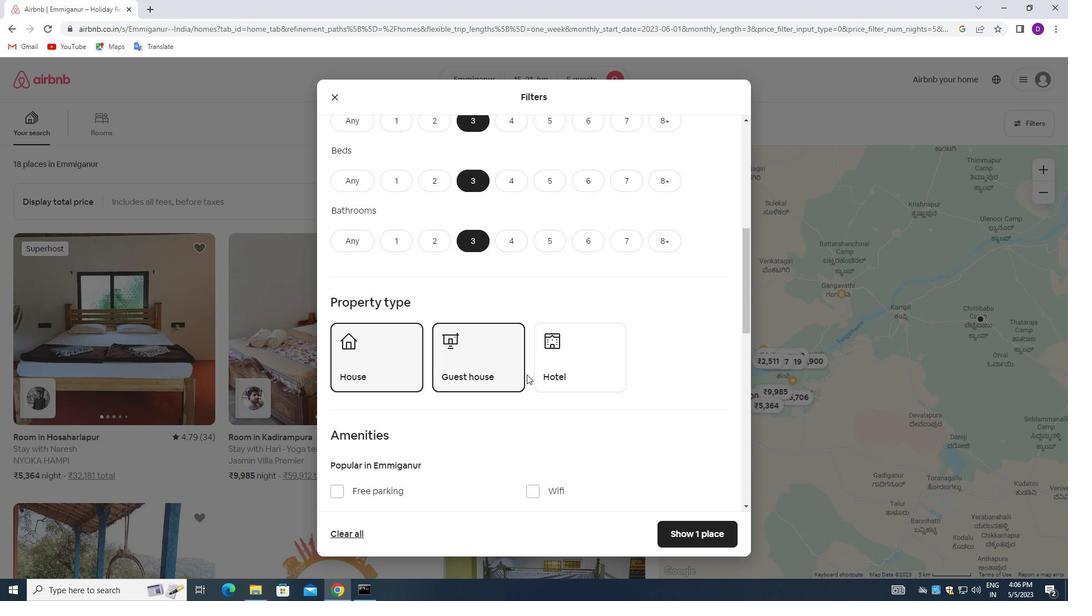 
Action: Mouse scrolled (528, 379) with delta (0, 0)
Screenshot: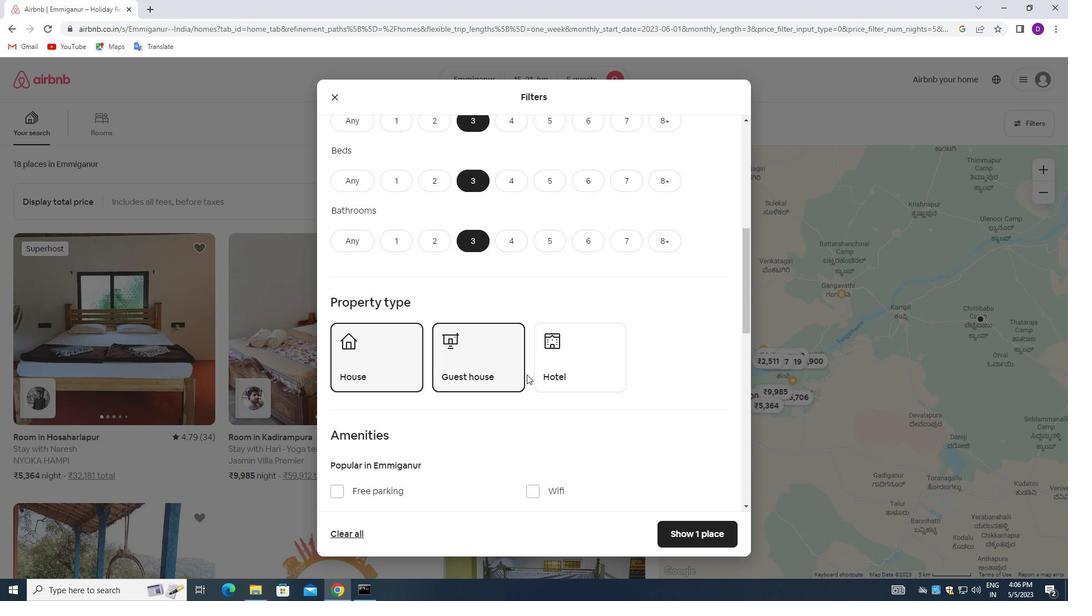 
Action: Mouse moved to (528, 381)
Screenshot: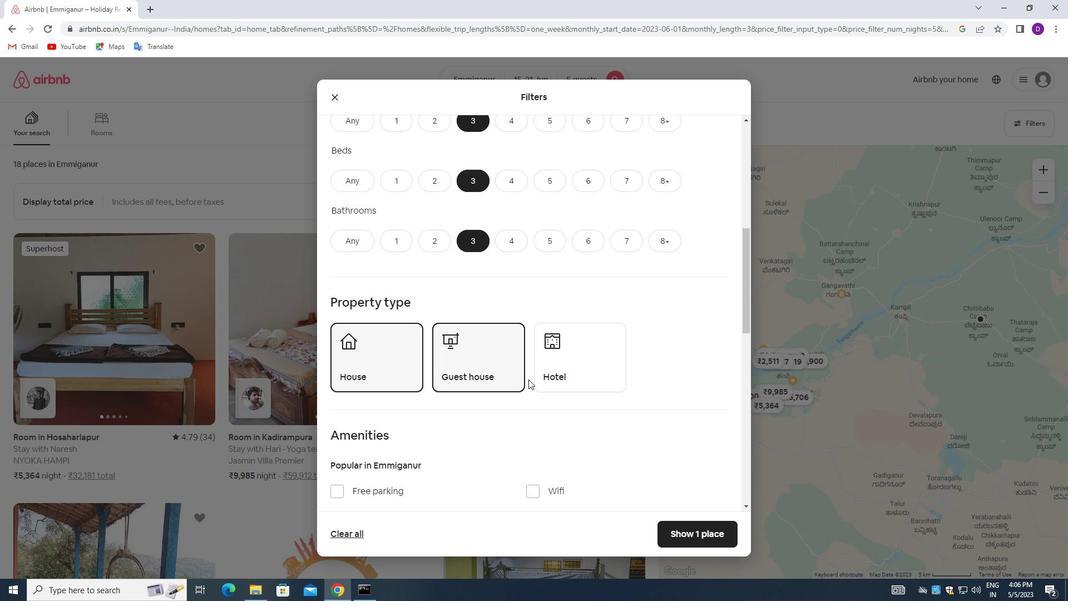 
Action: Mouse scrolled (528, 380) with delta (0, 0)
Screenshot: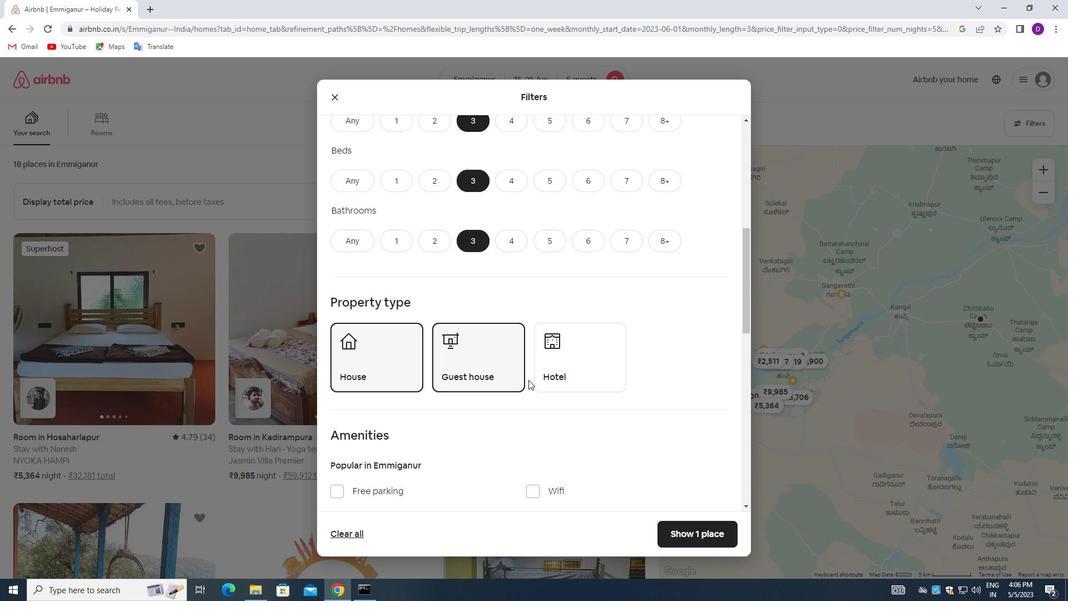 
Action: Mouse moved to (343, 380)
Screenshot: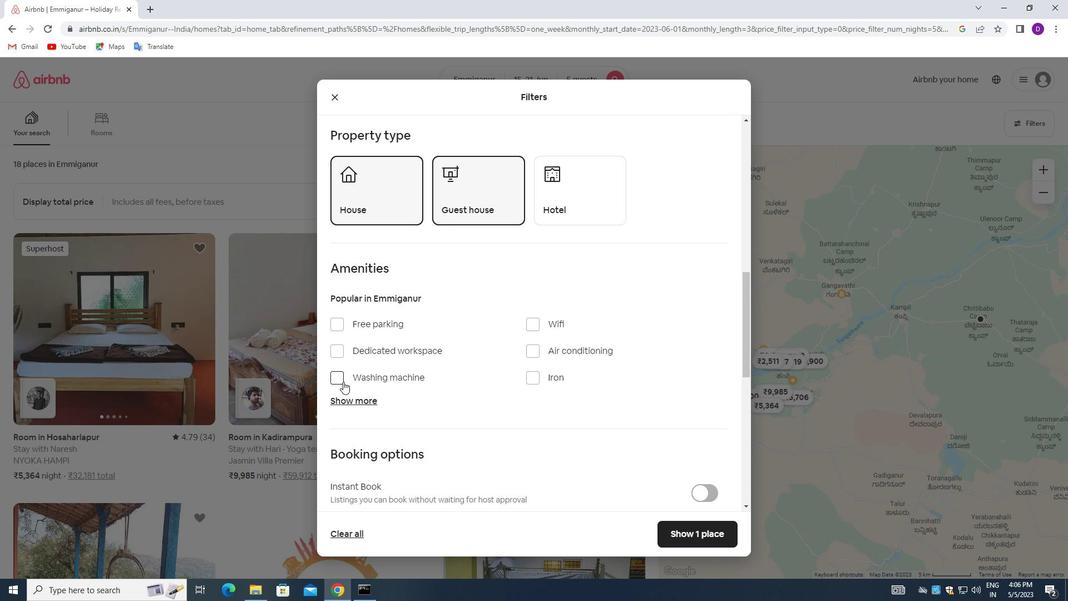 
Action: Mouse pressed left at (343, 380)
Screenshot: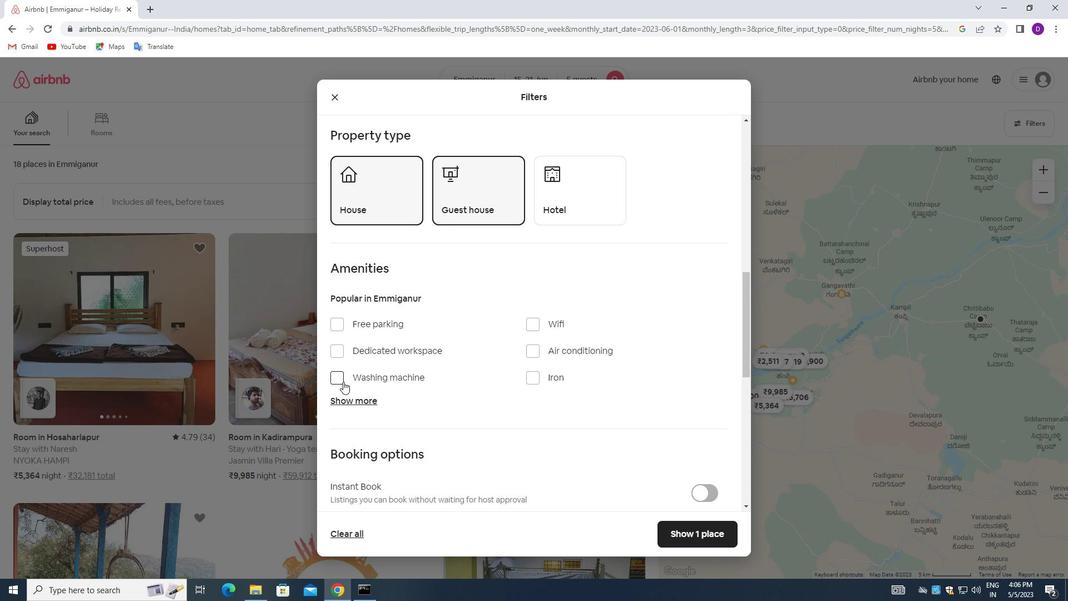 
Action: Mouse moved to (494, 384)
Screenshot: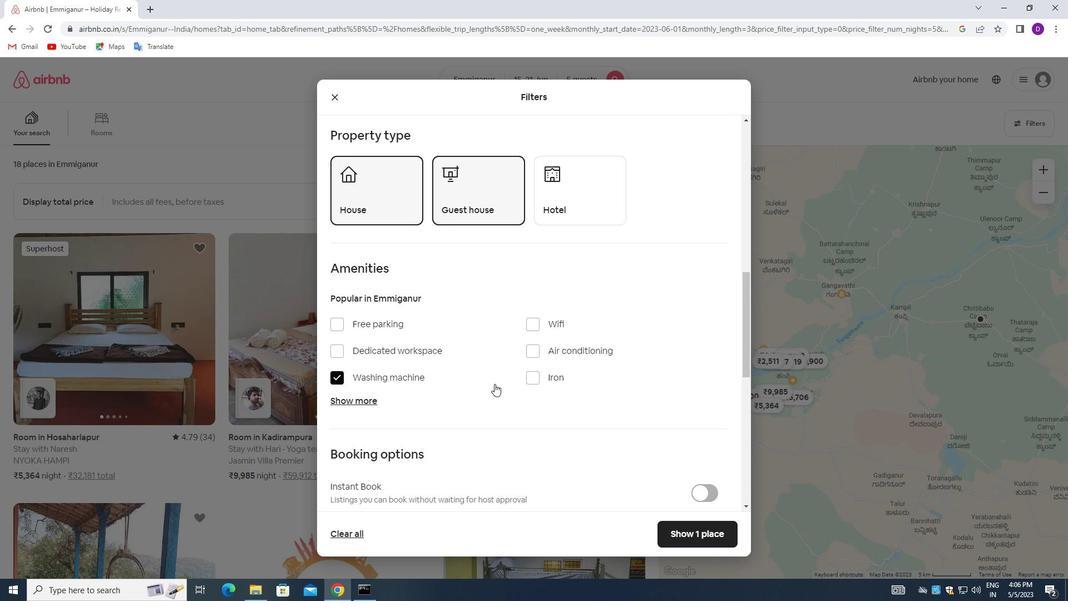 
Action: Mouse scrolled (494, 383) with delta (0, 0)
Screenshot: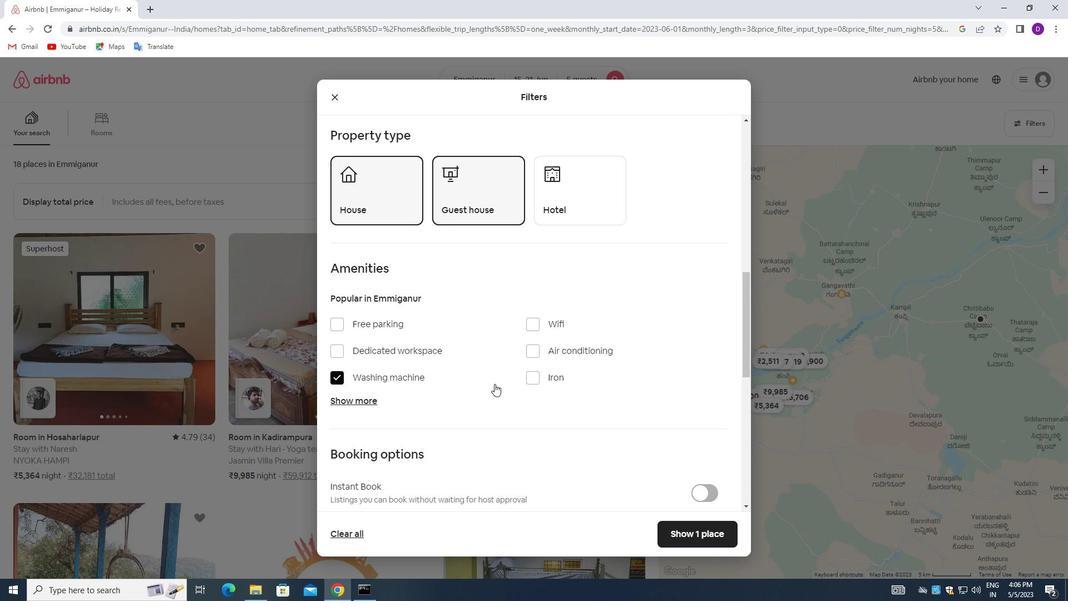
Action: Mouse moved to (494, 385)
Screenshot: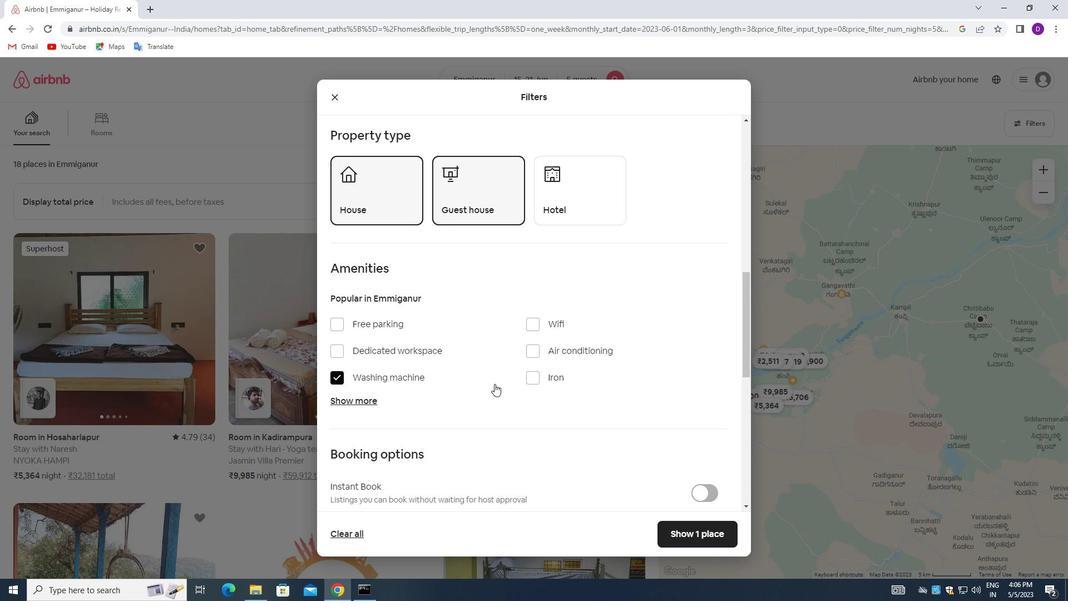 
Action: Mouse scrolled (494, 385) with delta (0, 0)
Screenshot: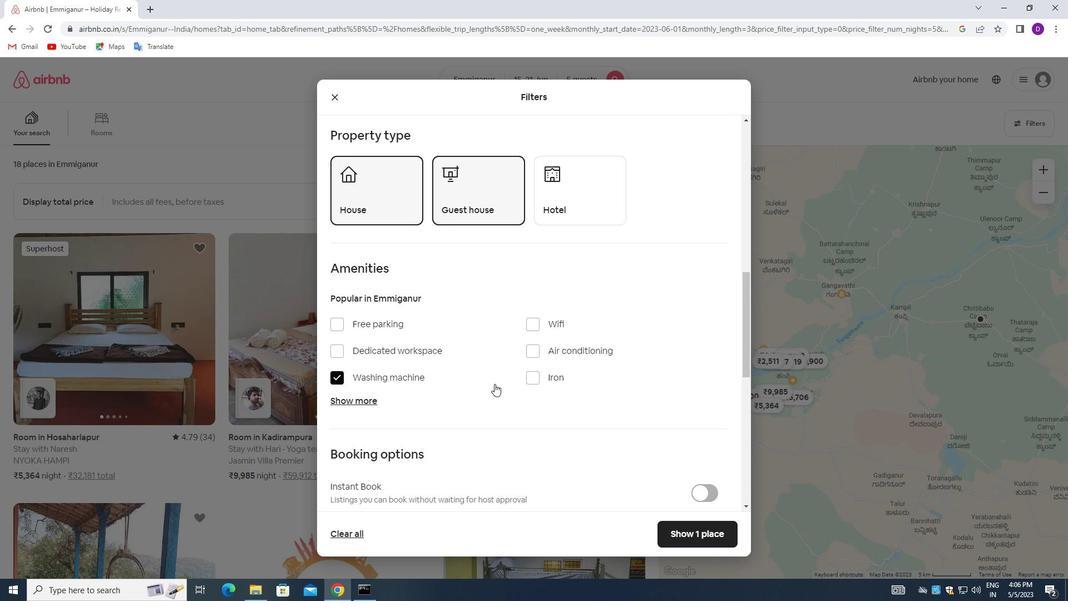 
Action: Mouse moved to (496, 389)
Screenshot: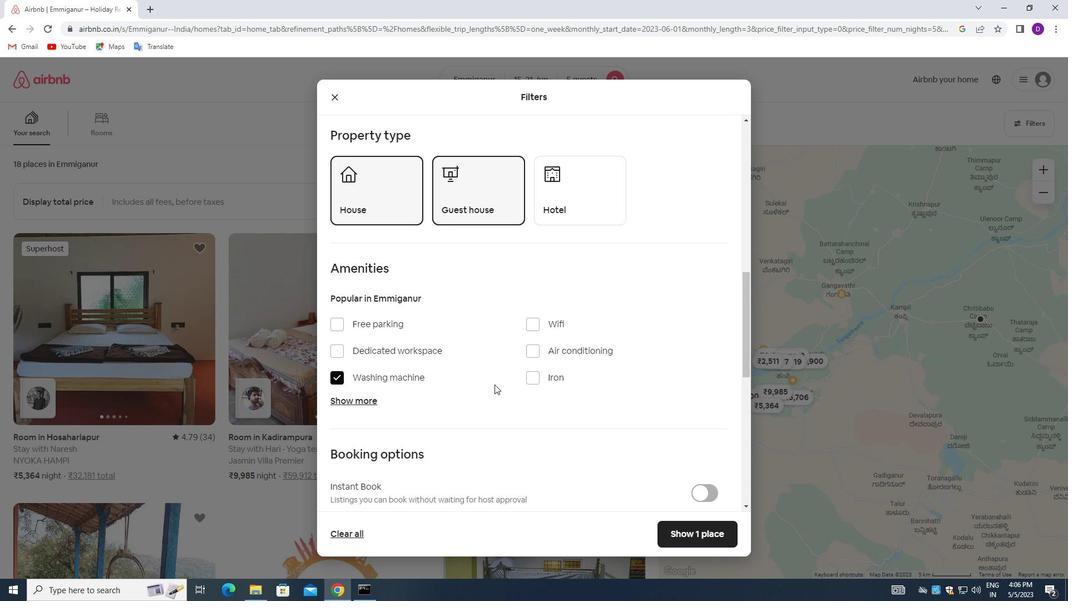 
Action: Mouse scrolled (496, 389) with delta (0, 0)
Screenshot: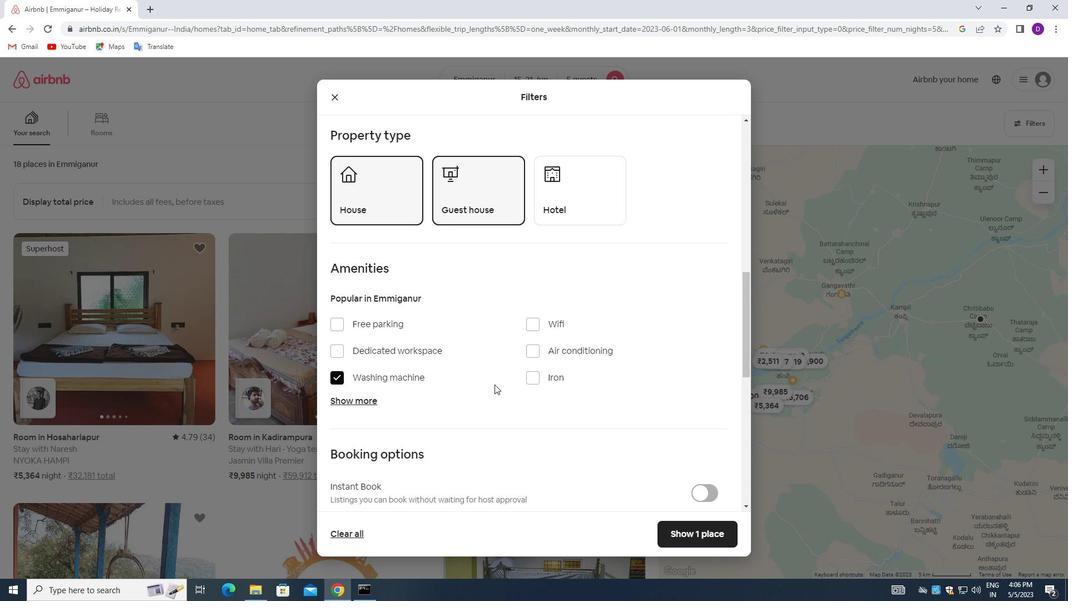 
Action: Mouse moved to (505, 390)
Screenshot: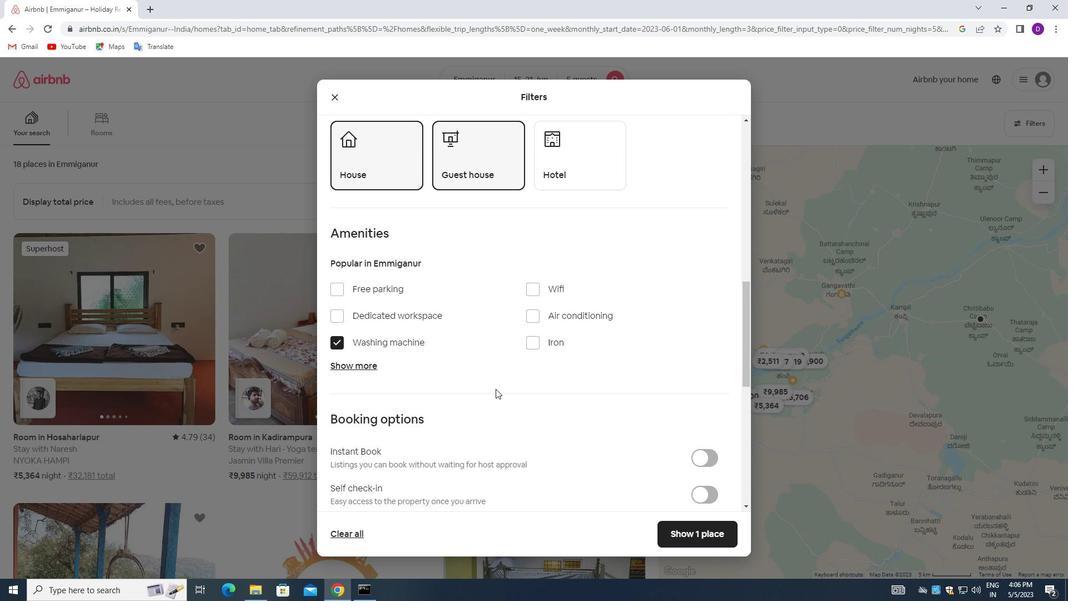 
Action: Mouse scrolled (505, 389) with delta (0, 0)
Screenshot: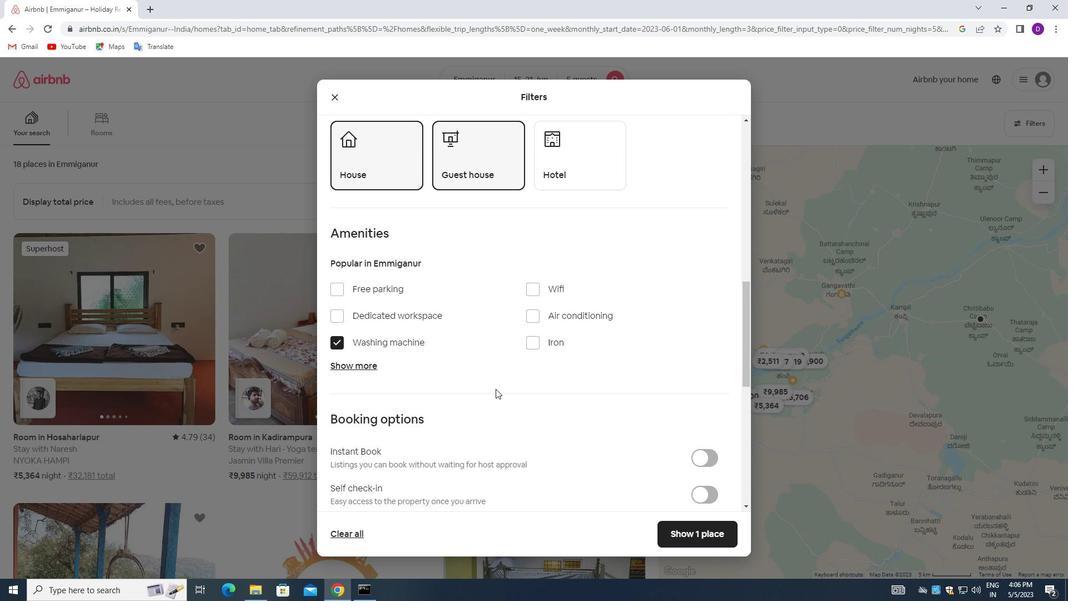 
Action: Mouse moved to (696, 311)
Screenshot: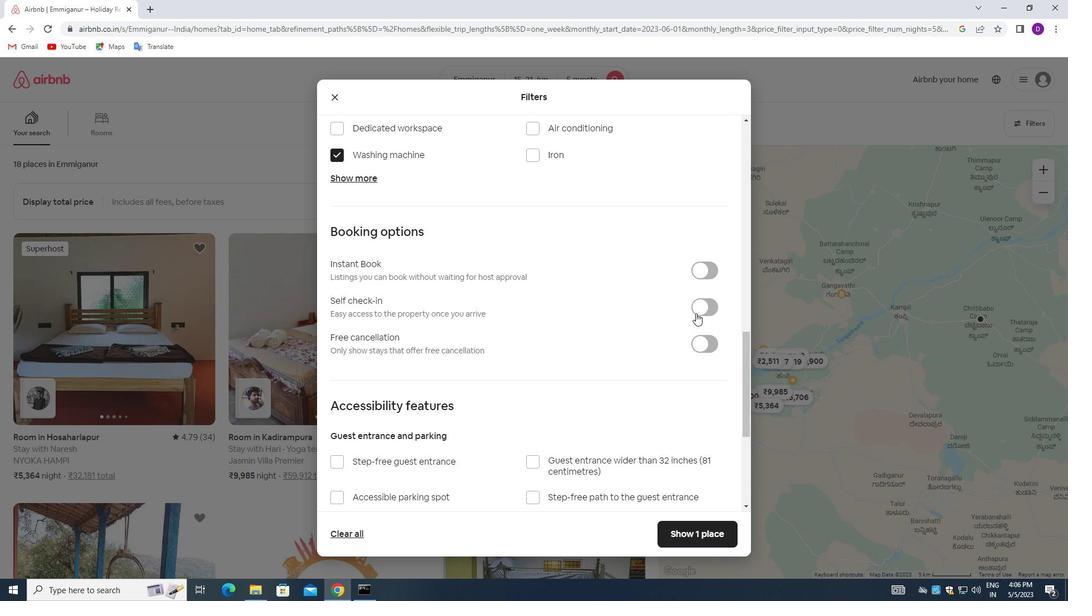 
Action: Mouse pressed left at (696, 311)
Screenshot: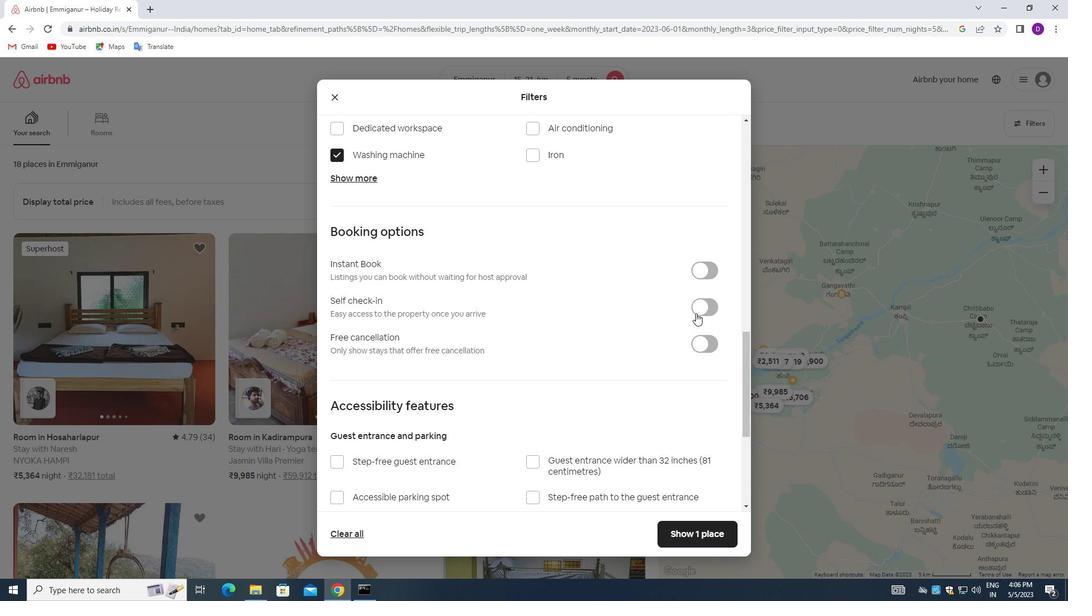 
Action: Mouse moved to (463, 420)
Screenshot: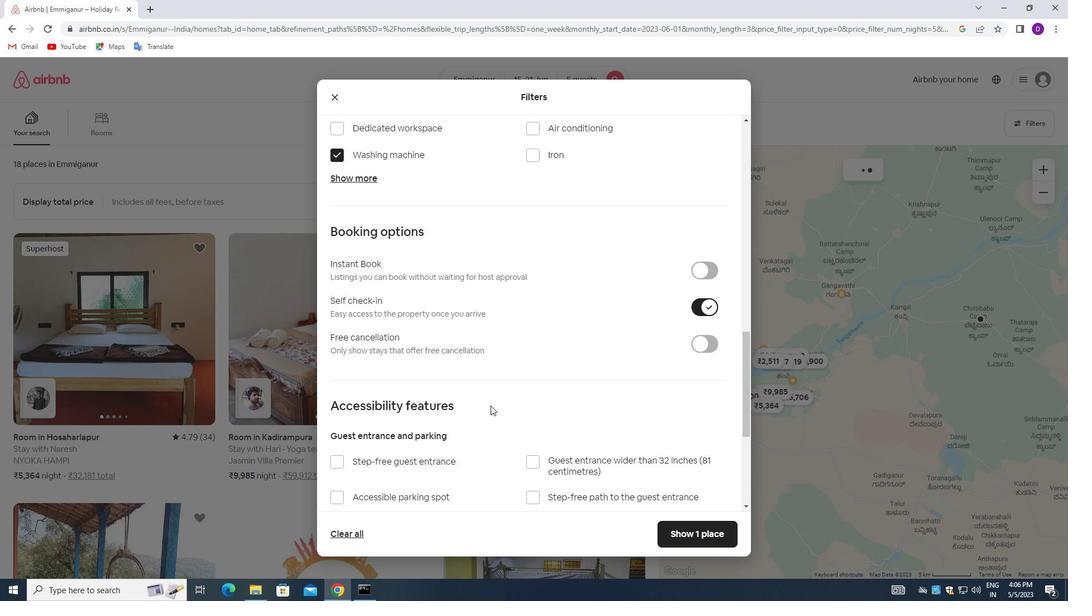 
Action: Mouse scrolled (463, 420) with delta (0, 0)
Screenshot: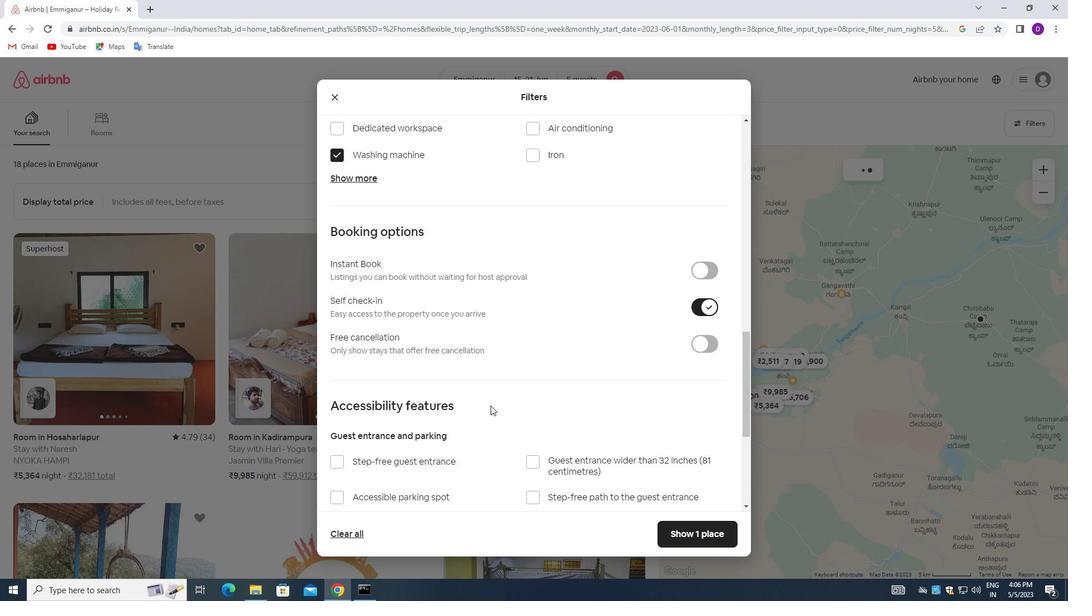 
Action: Mouse moved to (463, 422)
Screenshot: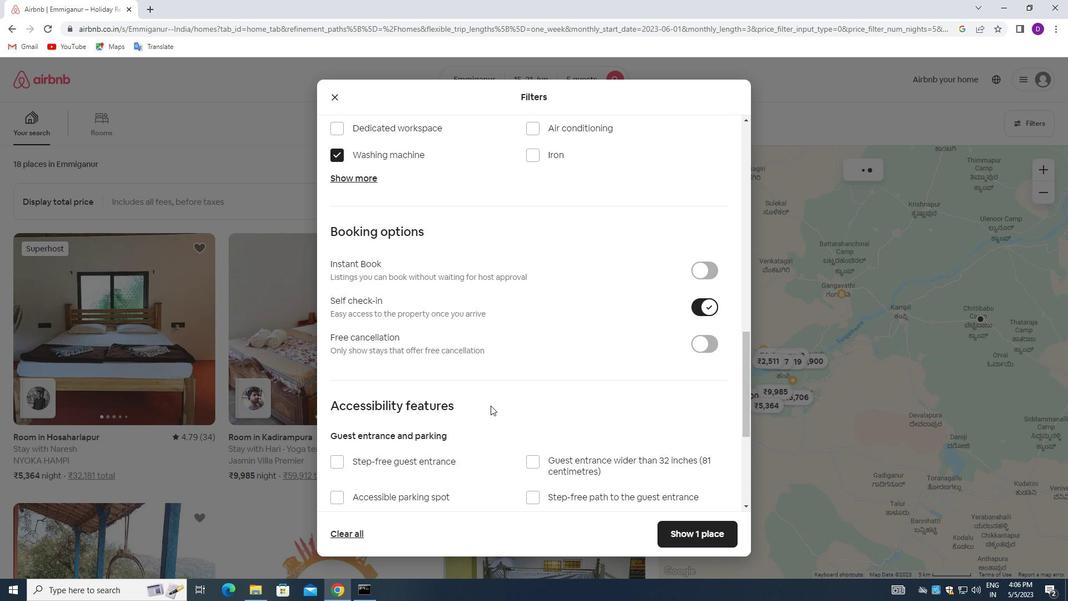
Action: Mouse scrolled (463, 422) with delta (0, 0)
Screenshot: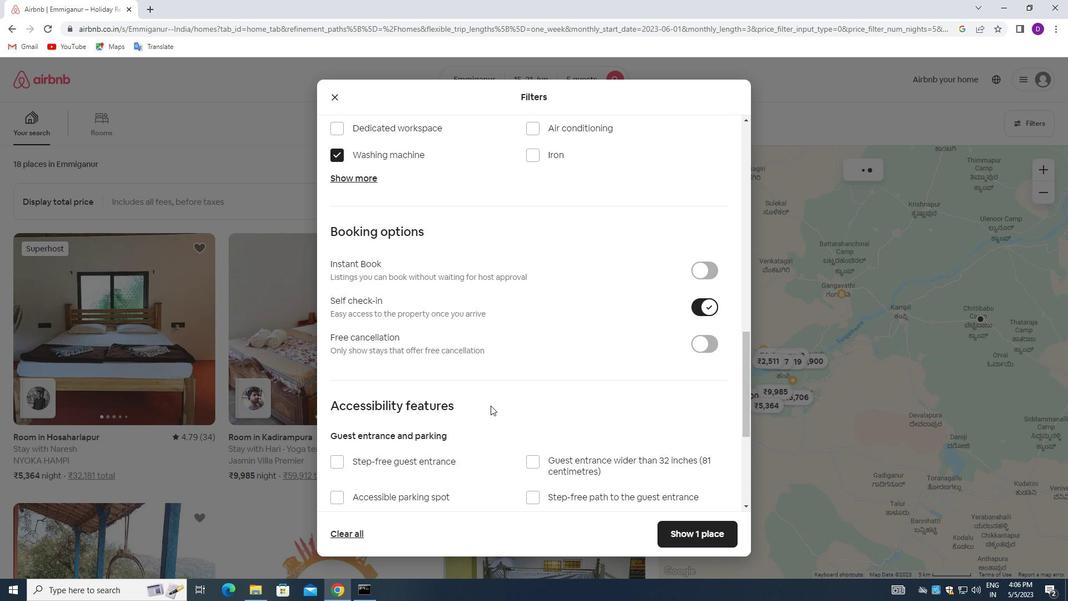 
Action: Mouse moved to (462, 424)
Screenshot: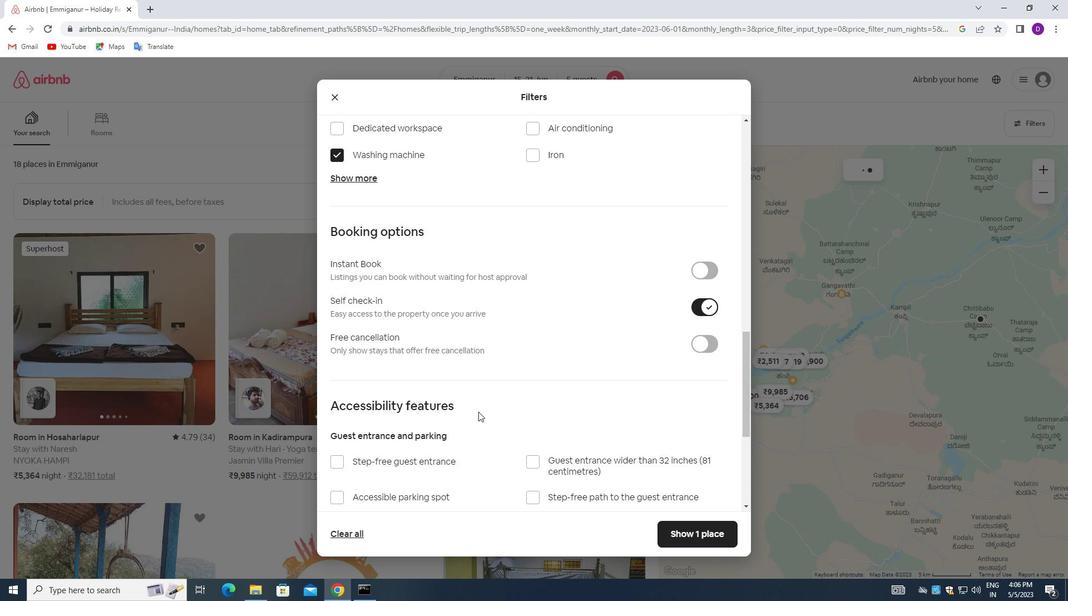 
Action: Mouse scrolled (462, 424) with delta (0, 0)
Screenshot: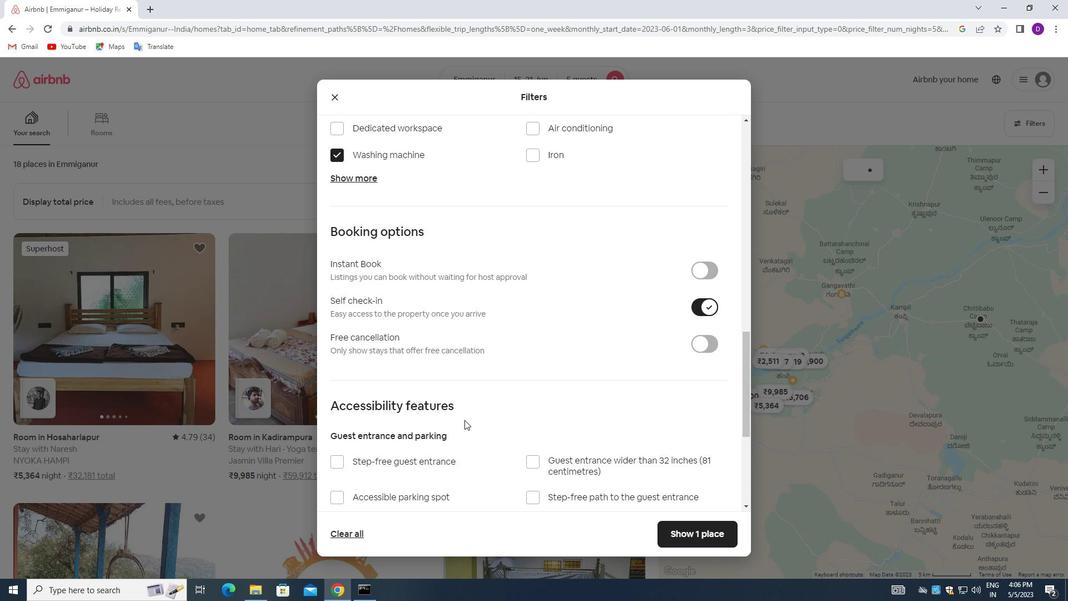 
Action: Mouse moved to (462, 425)
Screenshot: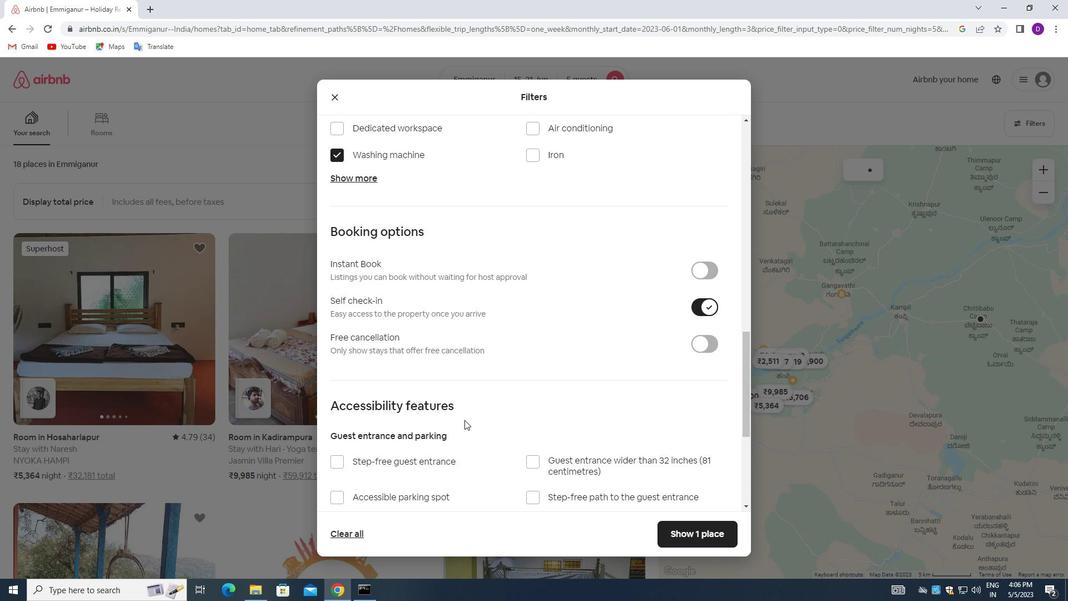 
Action: Mouse scrolled (462, 425) with delta (0, 0)
Screenshot: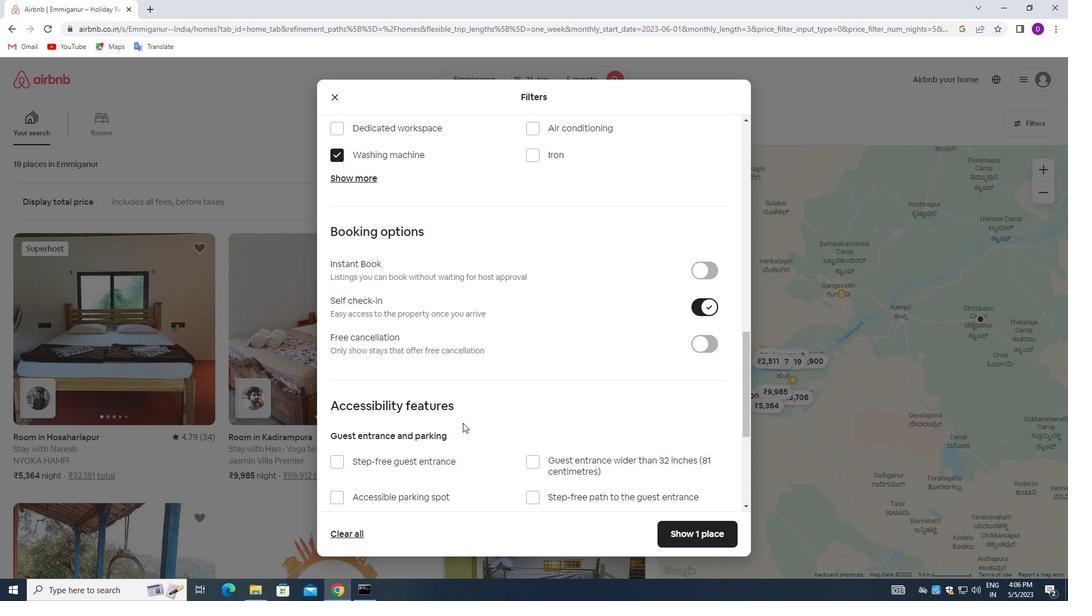 
Action: Mouse scrolled (462, 425) with delta (0, 0)
Screenshot: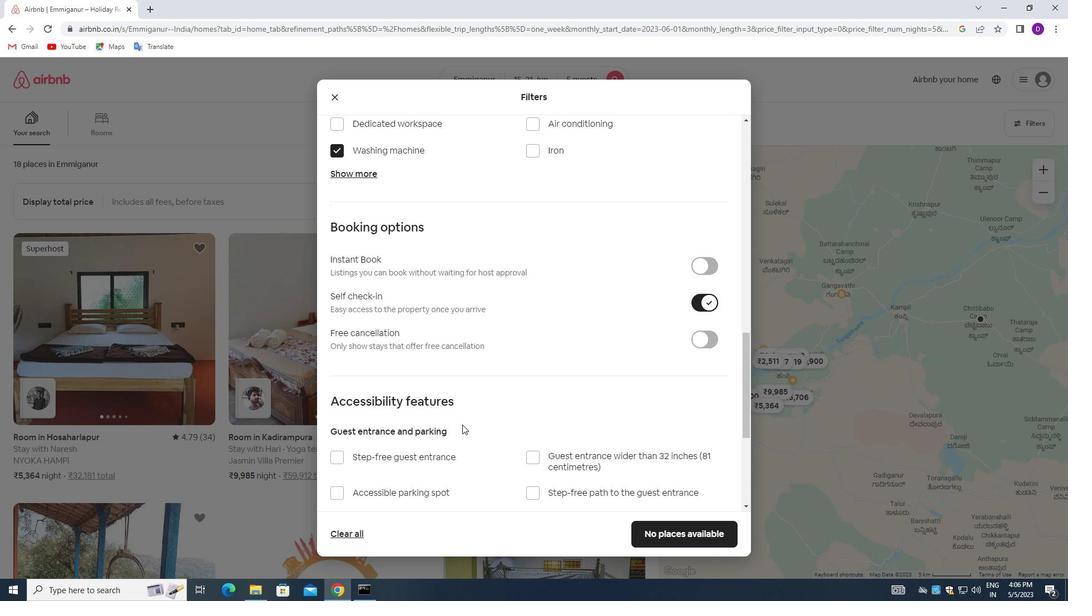 
Action: Mouse moved to (460, 438)
Screenshot: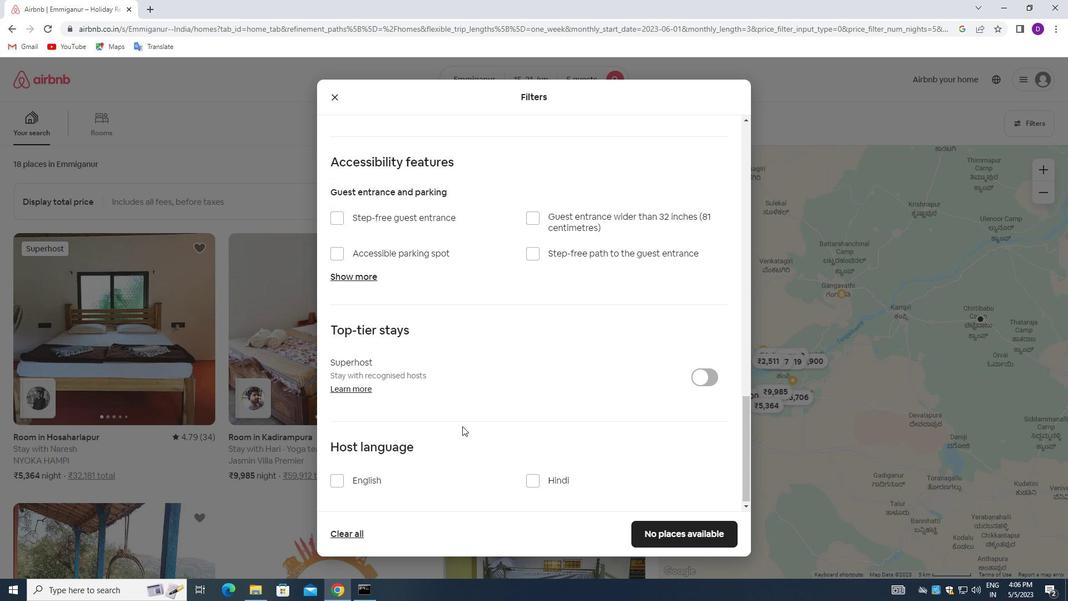 
Action: Mouse scrolled (460, 438) with delta (0, 0)
Screenshot: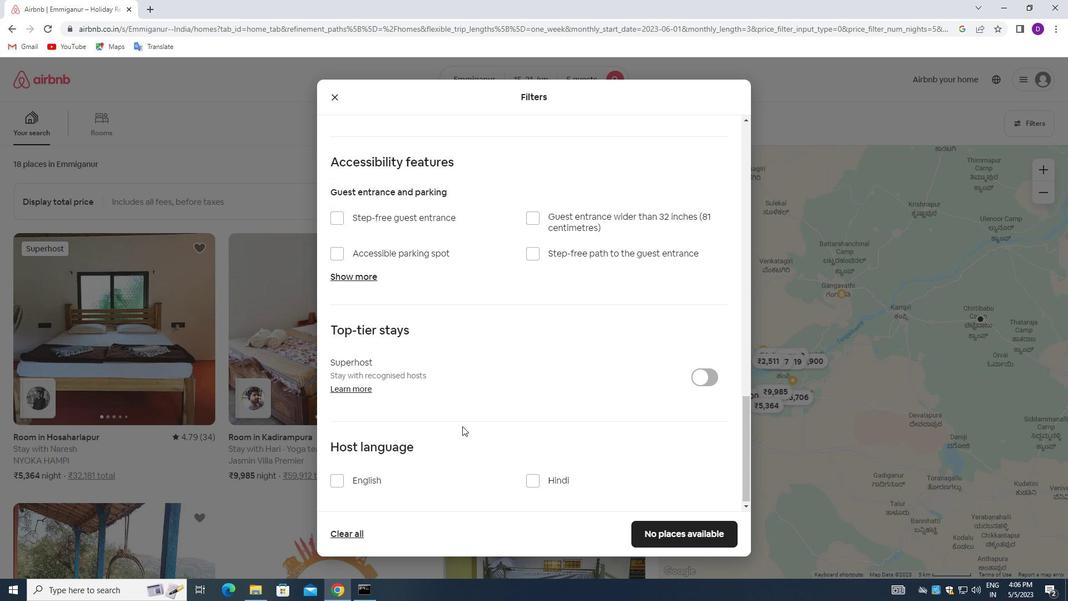 
Action: Mouse moved to (456, 447)
Screenshot: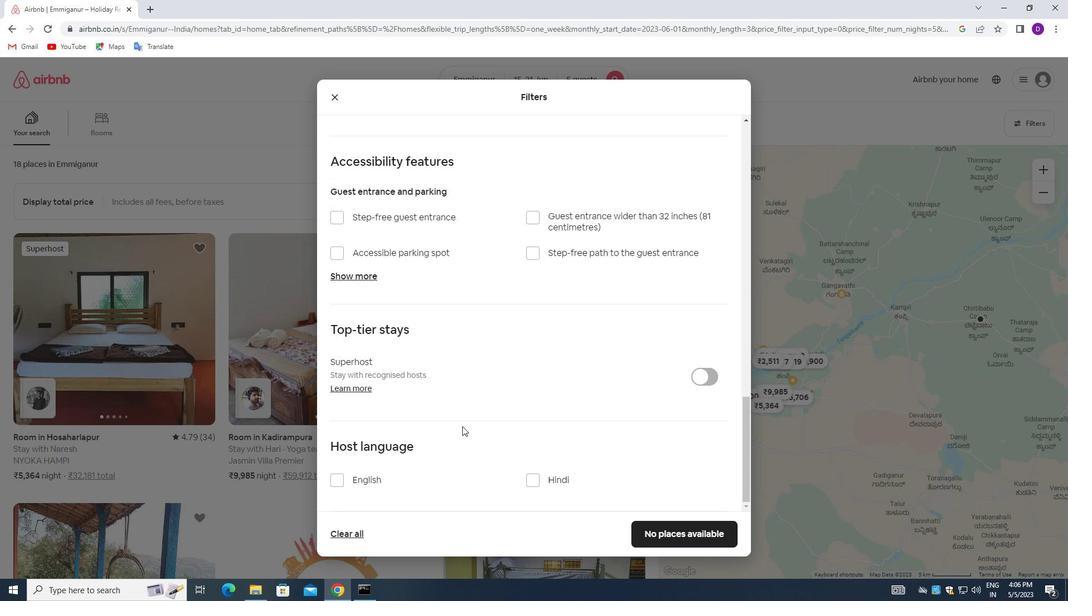 
Action: Mouse scrolled (456, 446) with delta (0, 0)
Screenshot: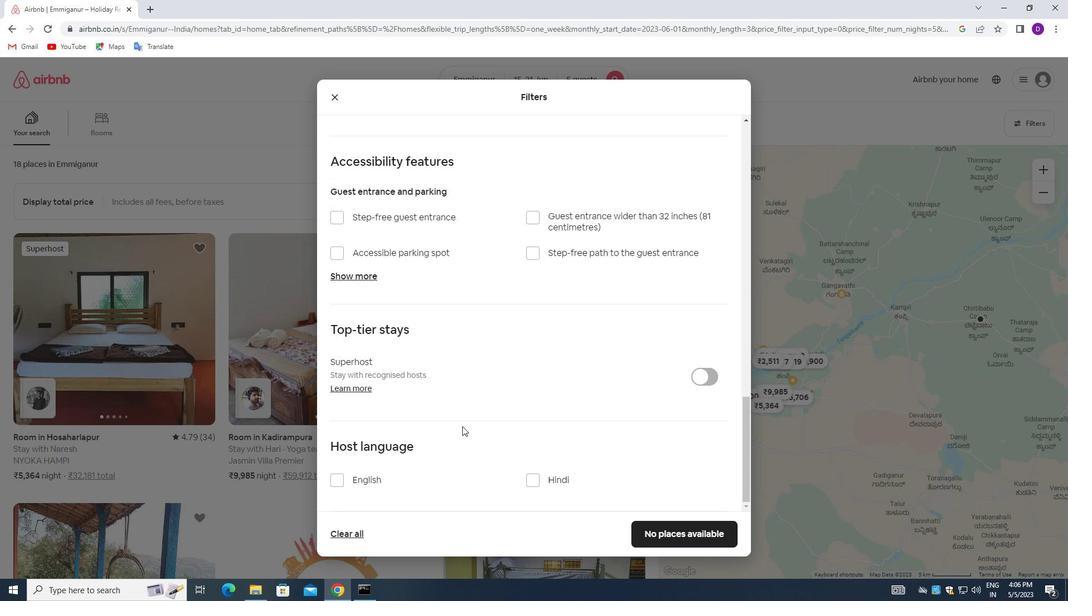 
Action: Mouse moved to (441, 455)
Screenshot: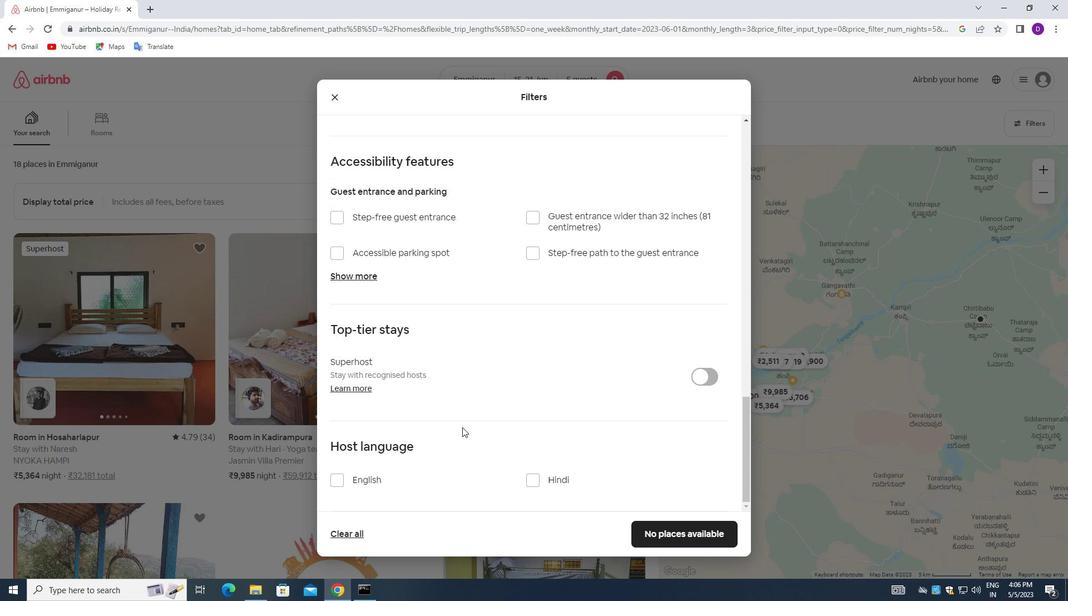 
Action: Mouse scrolled (441, 455) with delta (0, 0)
Screenshot: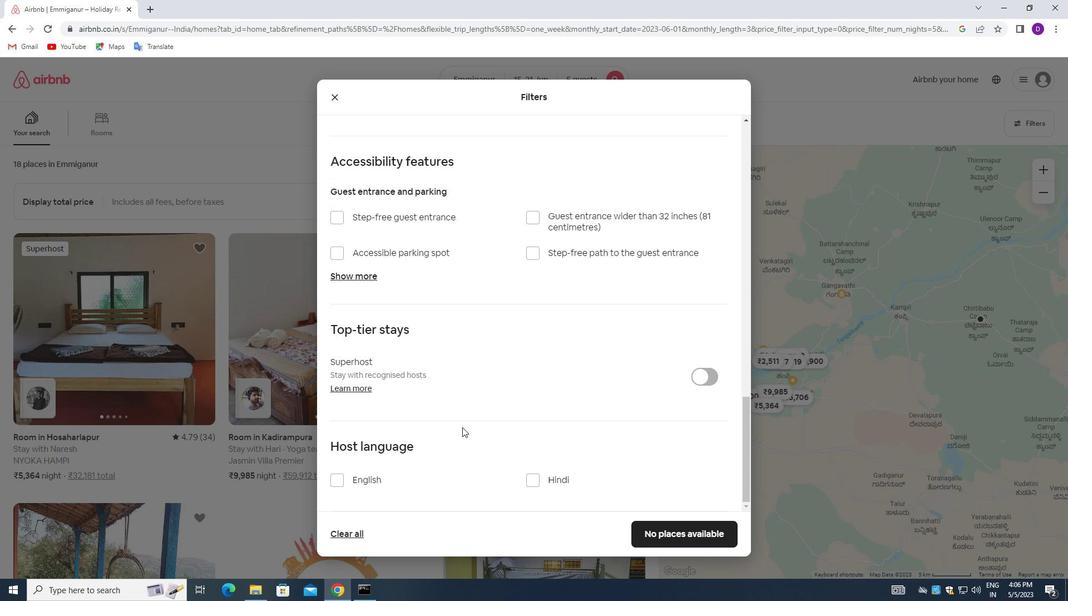 
Action: Mouse moved to (339, 480)
Screenshot: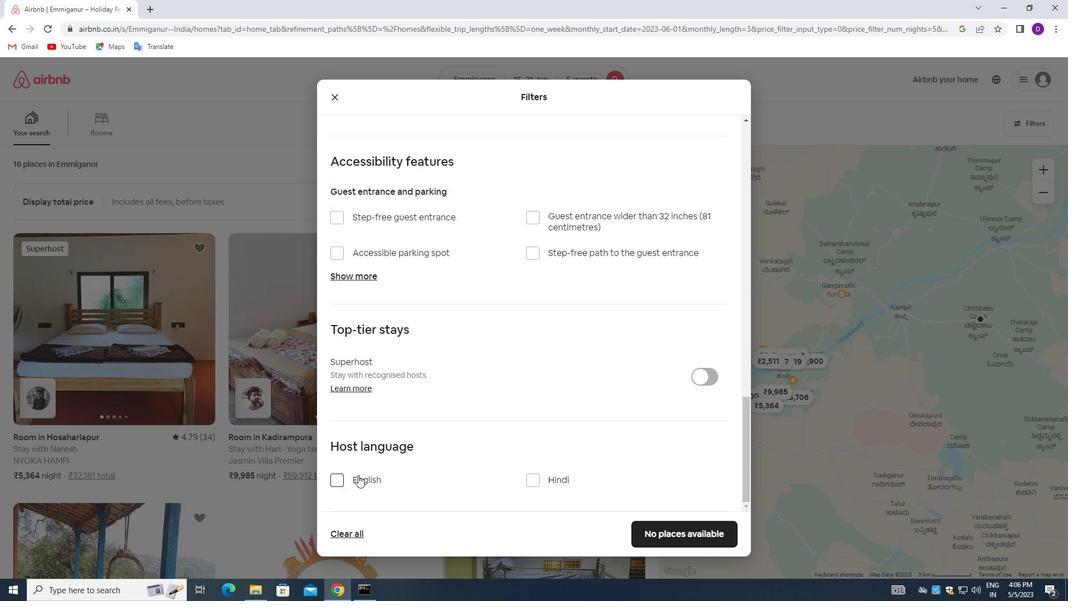 
Action: Mouse pressed left at (339, 480)
Screenshot: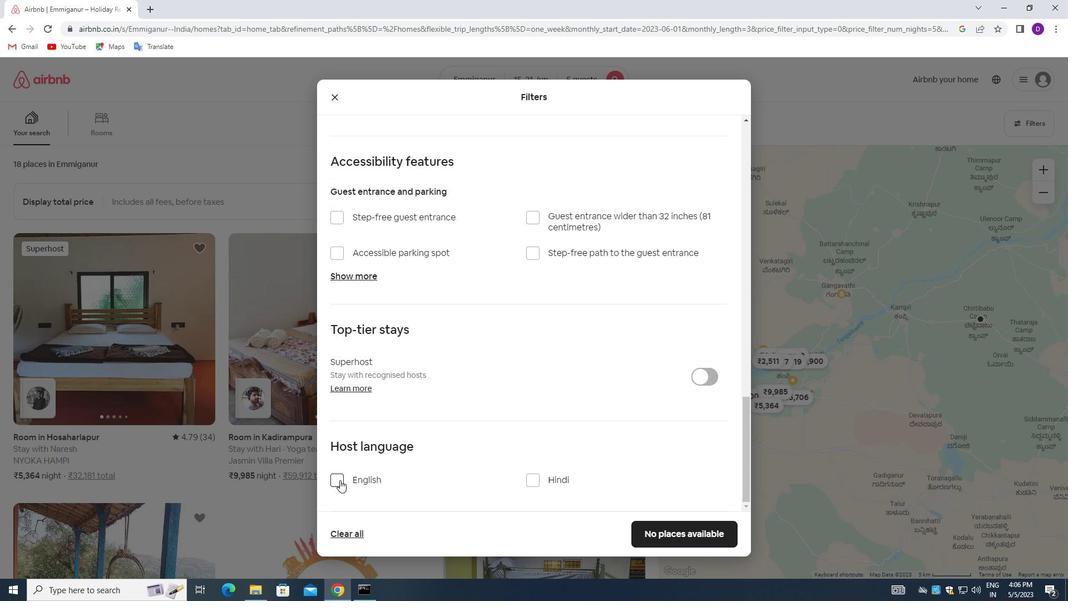 
Action: Mouse moved to (640, 525)
Screenshot: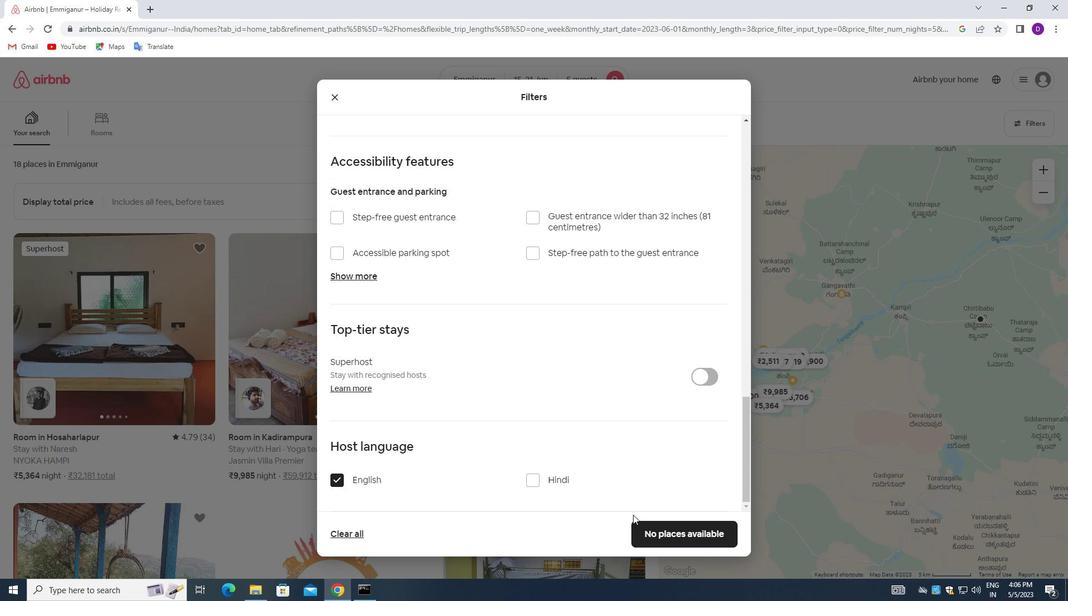 
Action: Mouse pressed left at (640, 525)
Screenshot: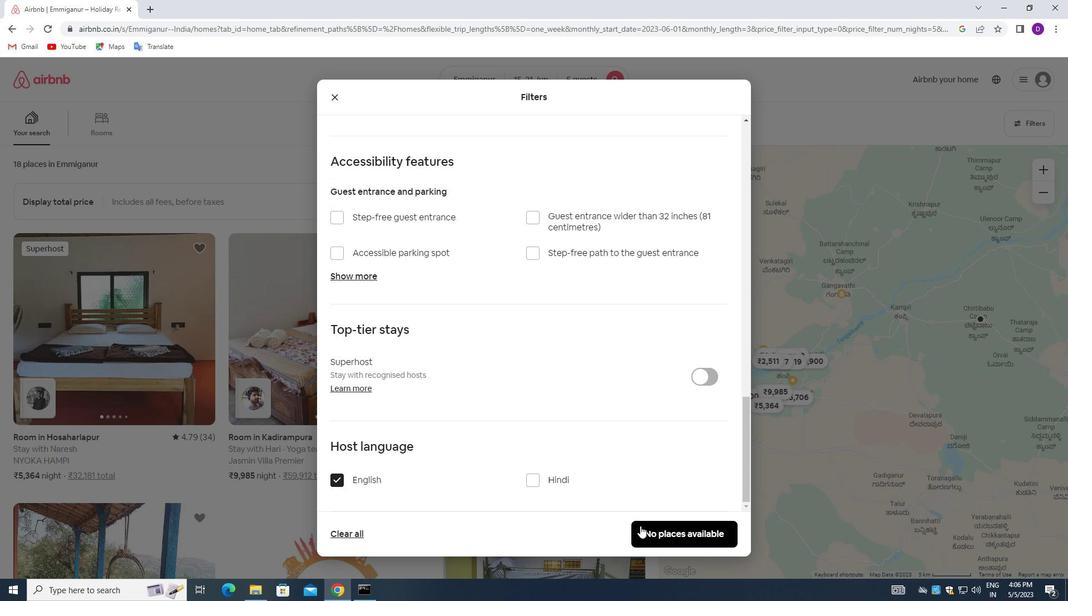 
Action: Mouse moved to (618, 359)
Screenshot: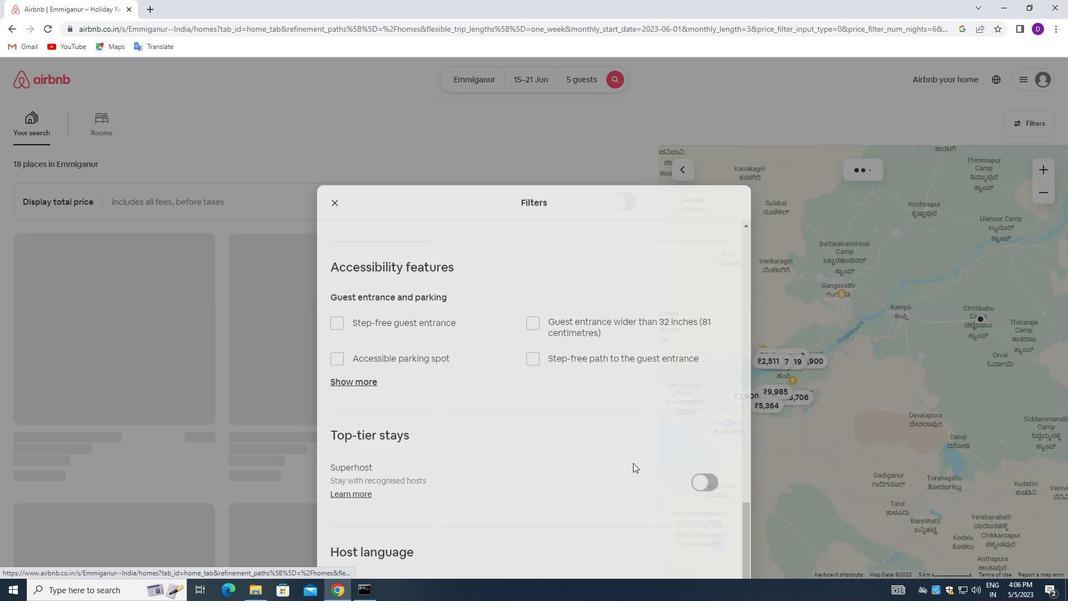 
